 Task: Add an event with the title Second Project Quality Control Check, date '2023/11/03', time 9:15 AM to 11:15 AMand add a description: The team will assess the project's adherence to established processes and methodologies. They will evaluate whether project activities, such as requirements gathering, design, development, testing, and deployment, are following defined procedures and best practices.Select event color  Grape . Add location for the event as: Alexandria, Egypt, logged in from the account softage.8@softage.netand send the event invitation to softage.5@softage.net and softage.6@softage.net. Set a reminder for the event Weekly on Sunday
Action: Mouse moved to (76, 88)
Screenshot: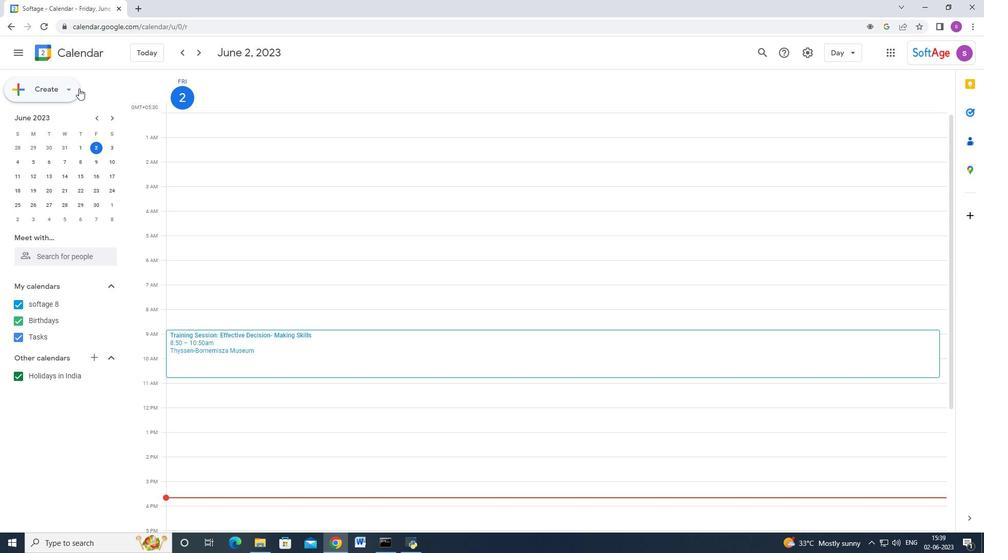 
Action: Mouse pressed left at (76, 88)
Screenshot: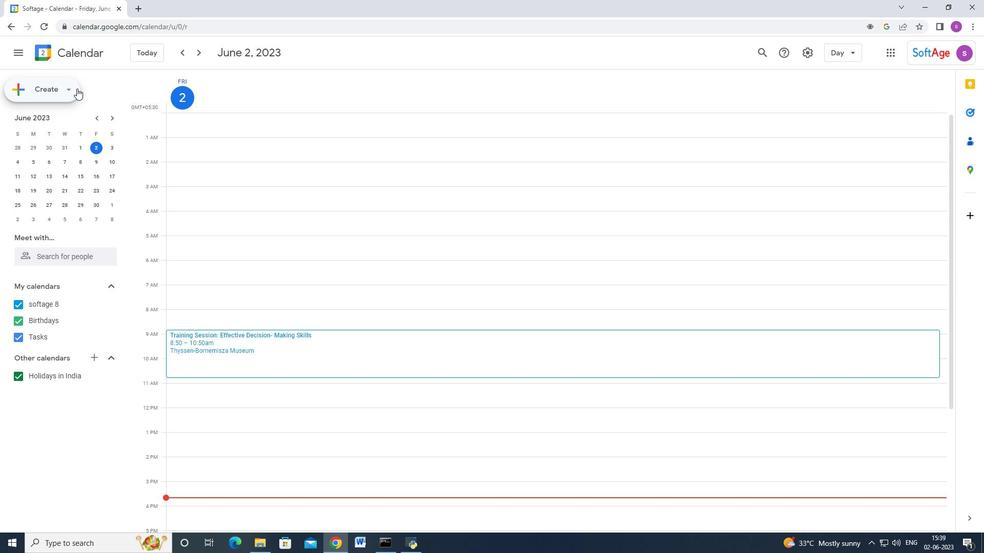 
Action: Mouse moved to (62, 123)
Screenshot: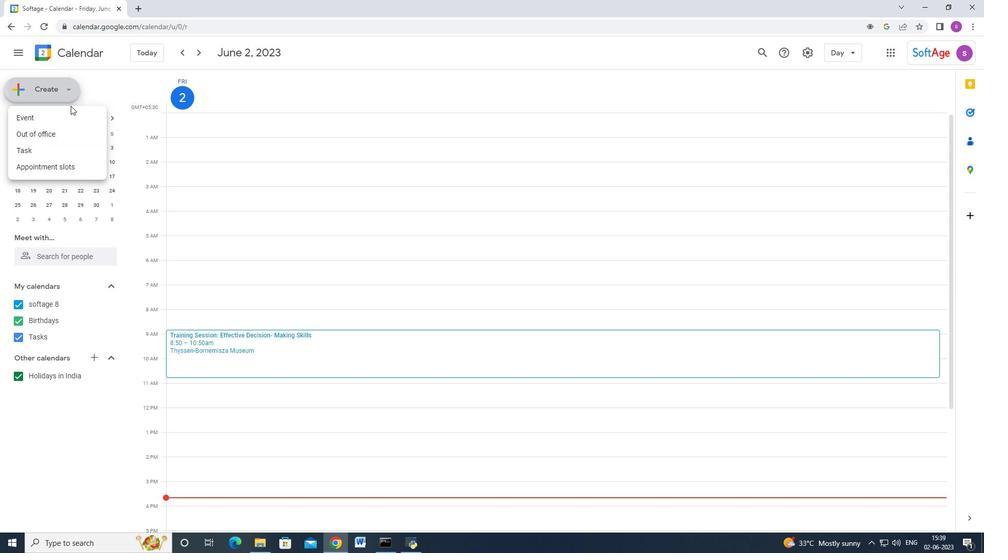 
Action: Mouse pressed left at (62, 123)
Screenshot: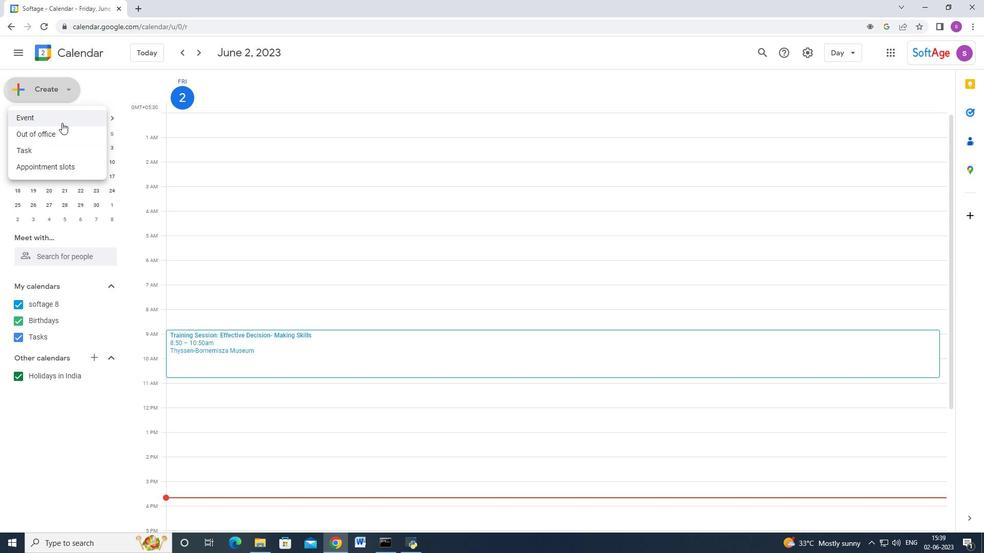 
Action: Mouse moved to (570, 490)
Screenshot: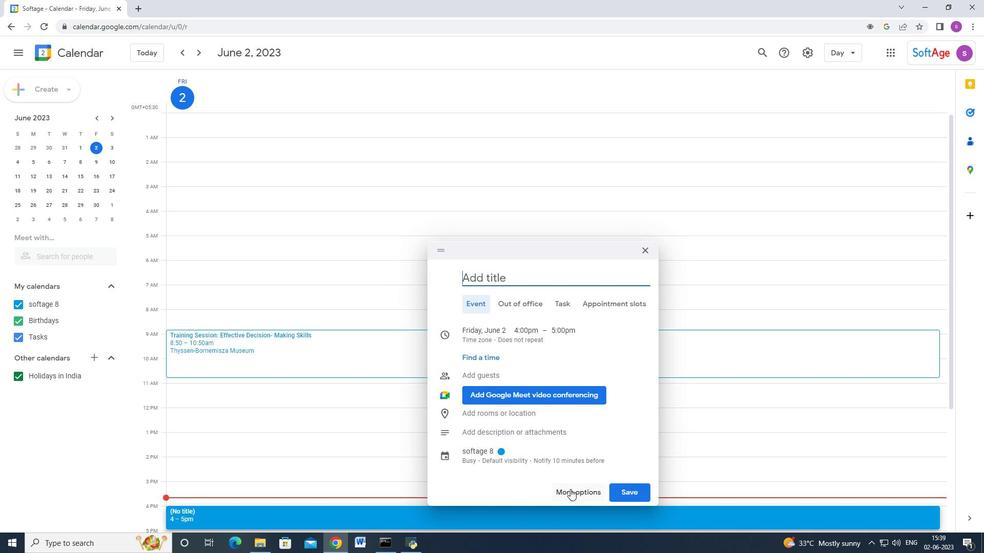 
Action: Mouse pressed left at (570, 490)
Screenshot: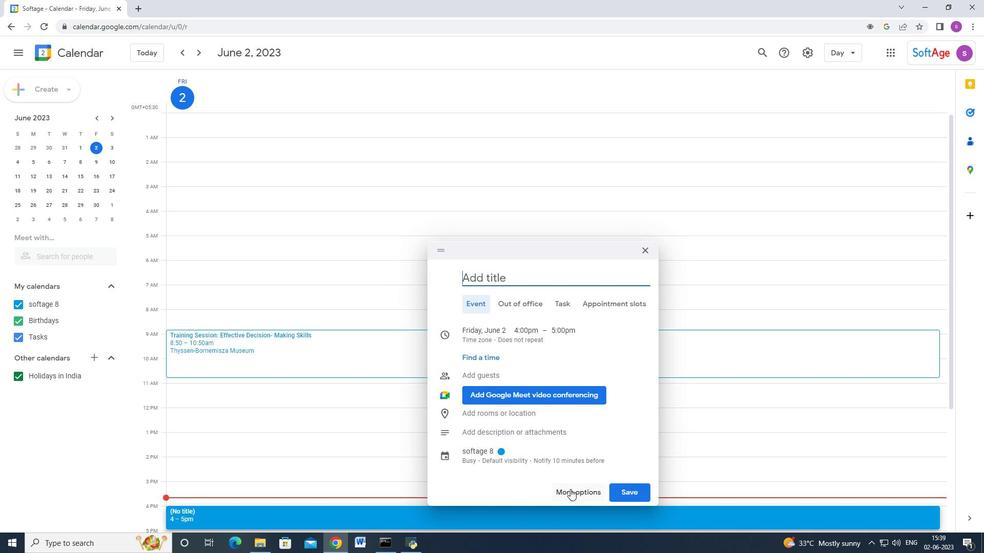 
Action: Mouse moved to (145, 50)
Screenshot: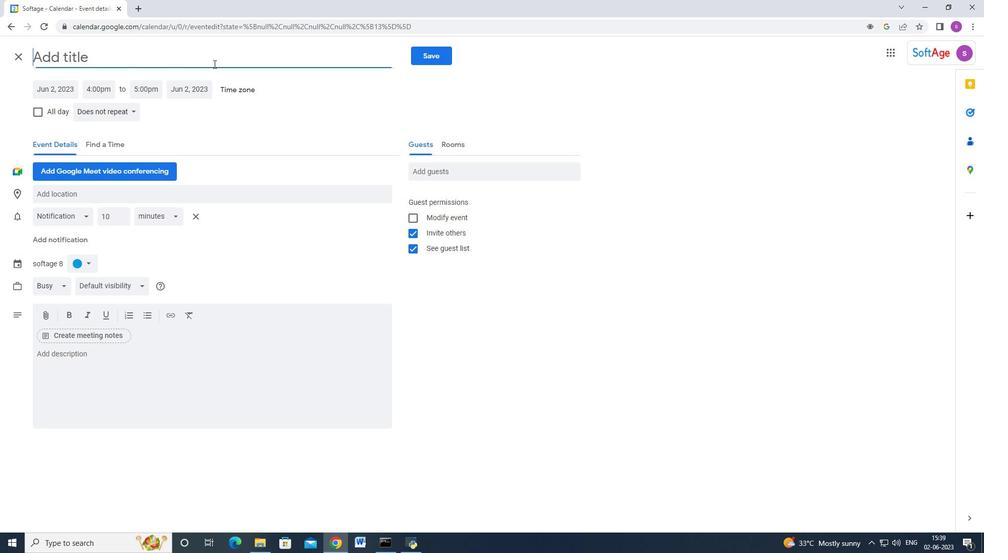 
Action: Key pressed <Key.shift_r><Key.shift_r><Key.shift_r><Key.shift_r><Key.shift_r><Key.shift_r><Key.shift_r><Key.shift_r><Key.shift_r><Key.shift_r><Key.shift_r>Second<Key.space><Key.shift>Project<Key.space><Key.shift>Quality<Key.space><Key.shift>Control<Key.space><Key.shift>Check
Screenshot: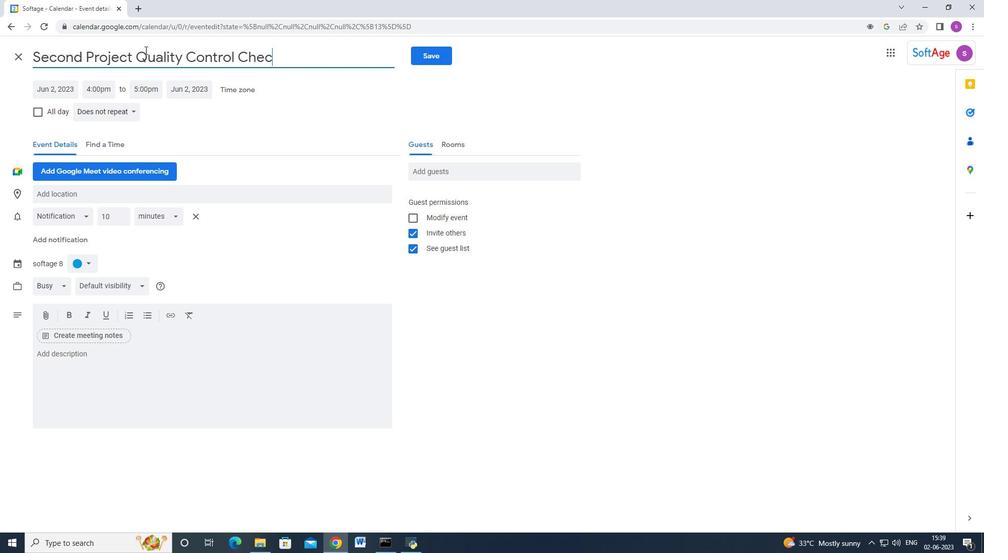 
Action: Mouse moved to (72, 85)
Screenshot: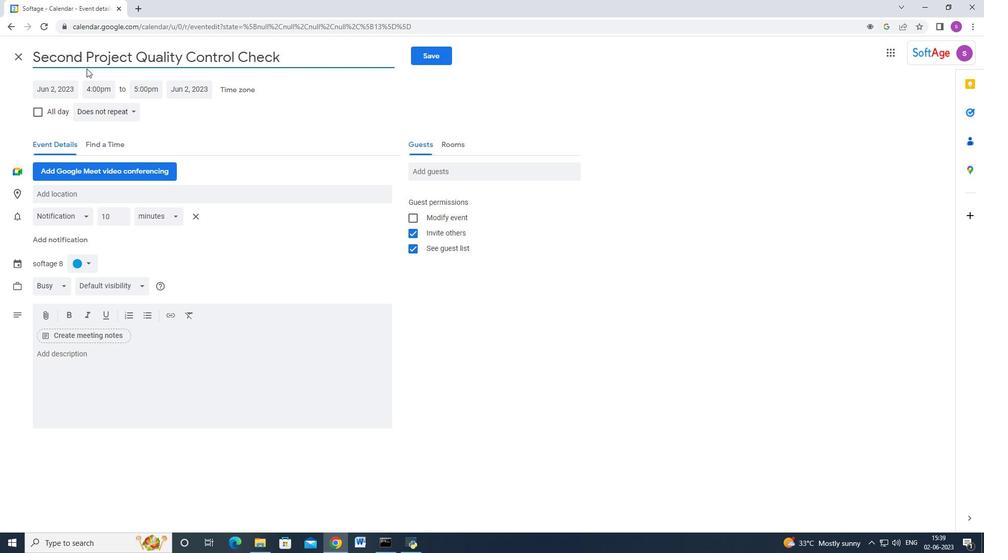 
Action: Mouse pressed left at (72, 85)
Screenshot: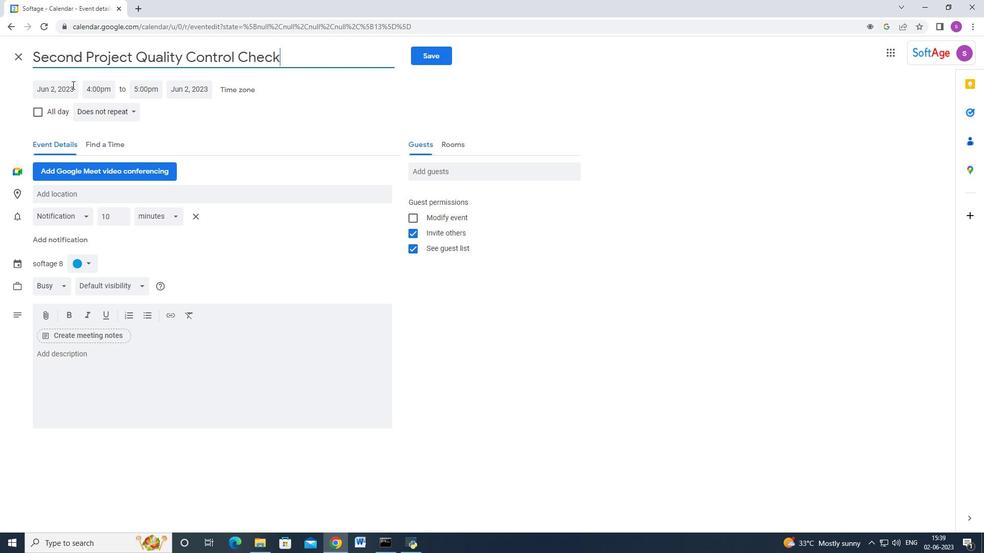 
Action: Mouse moved to (166, 113)
Screenshot: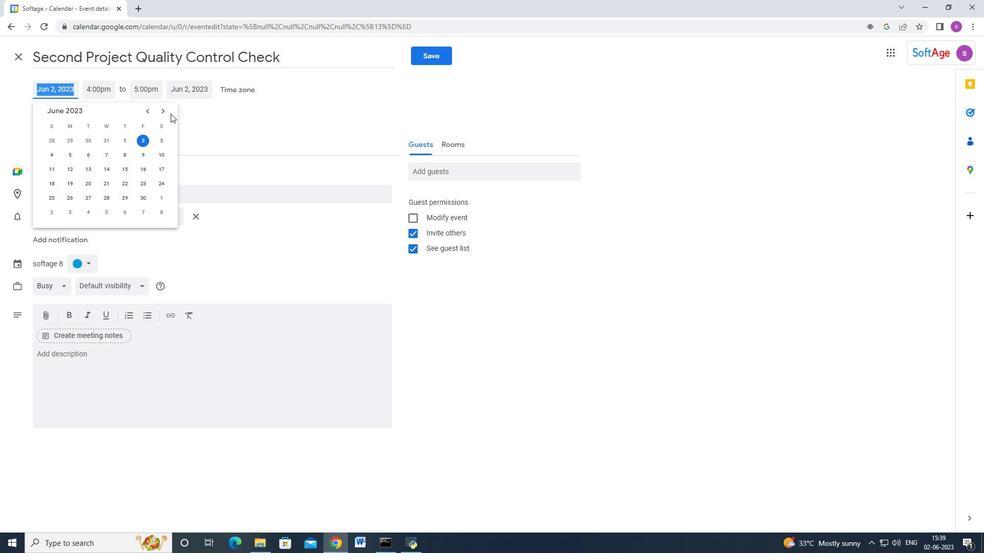 
Action: Mouse pressed left at (166, 113)
Screenshot: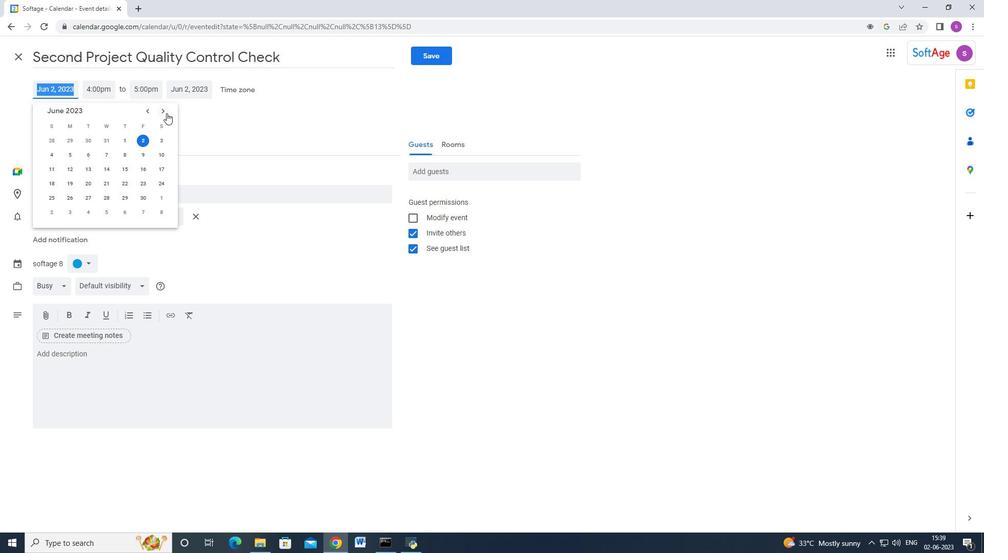 
Action: Mouse pressed left at (166, 113)
Screenshot: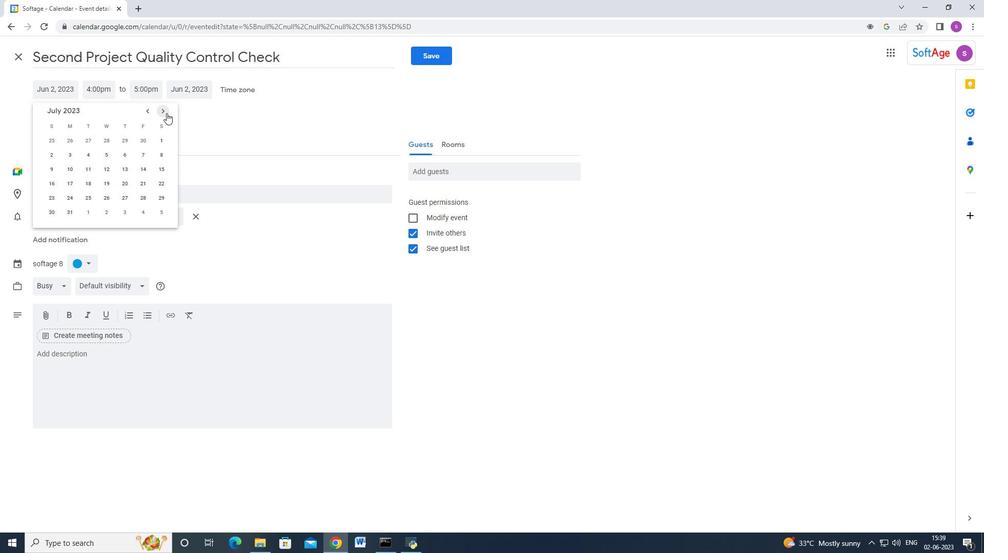 
Action: Mouse pressed left at (166, 113)
Screenshot: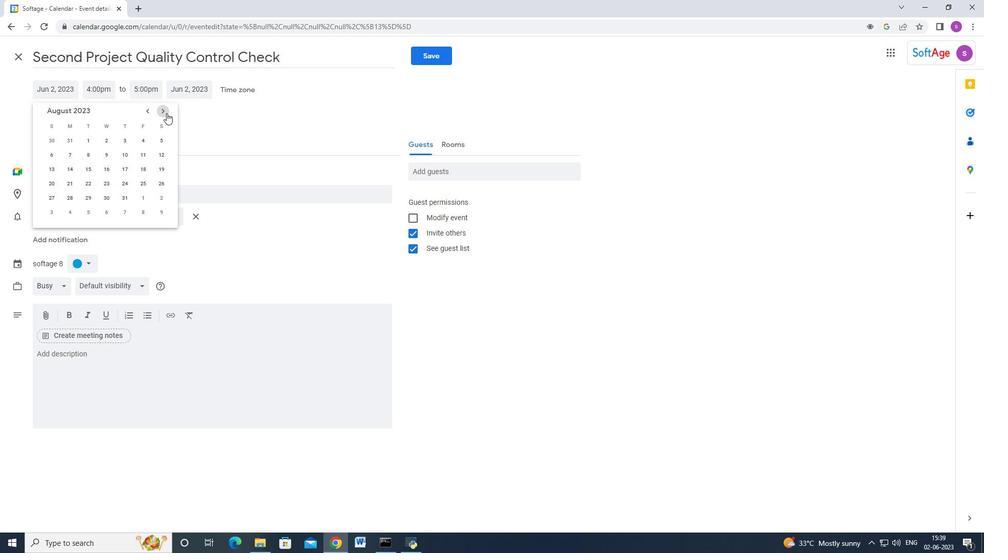 
Action: Mouse pressed left at (166, 113)
Screenshot: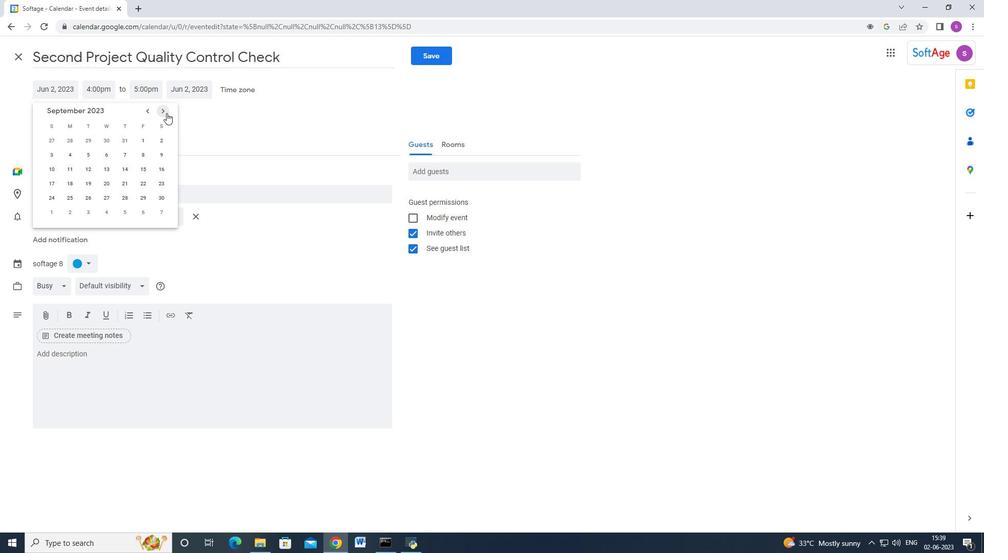 
Action: Mouse pressed left at (166, 113)
Screenshot: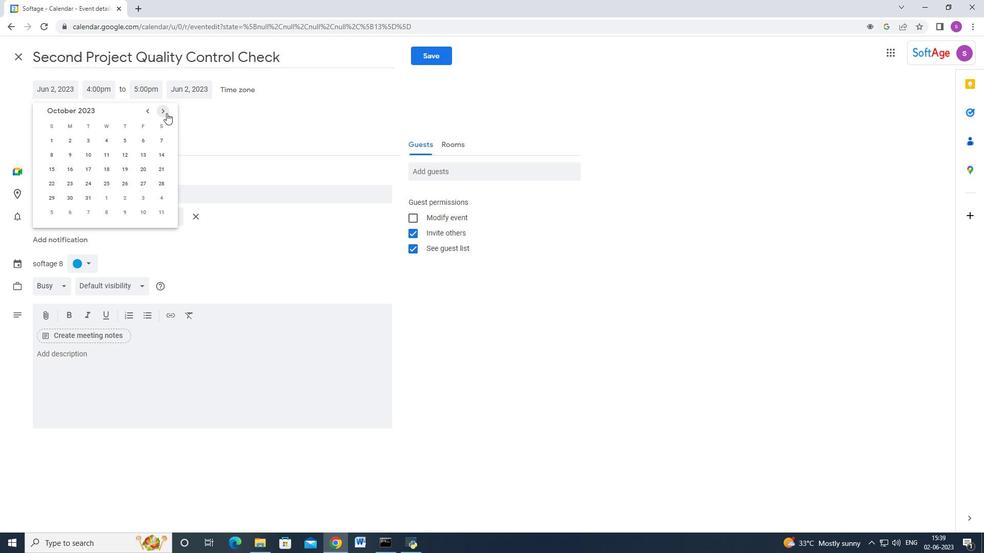 
Action: Mouse pressed left at (166, 113)
Screenshot: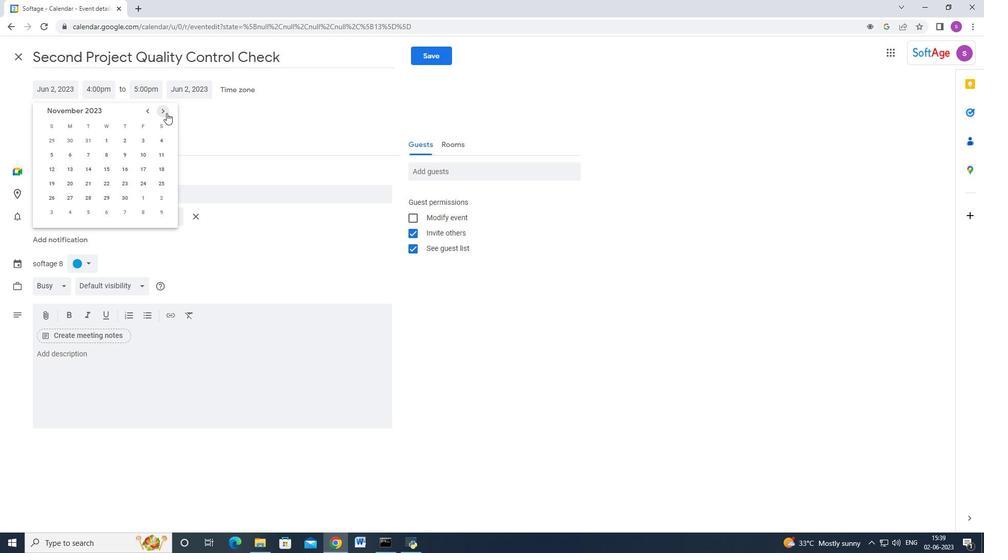 
Action: Mouse moved to (150, 111)
Screenshot: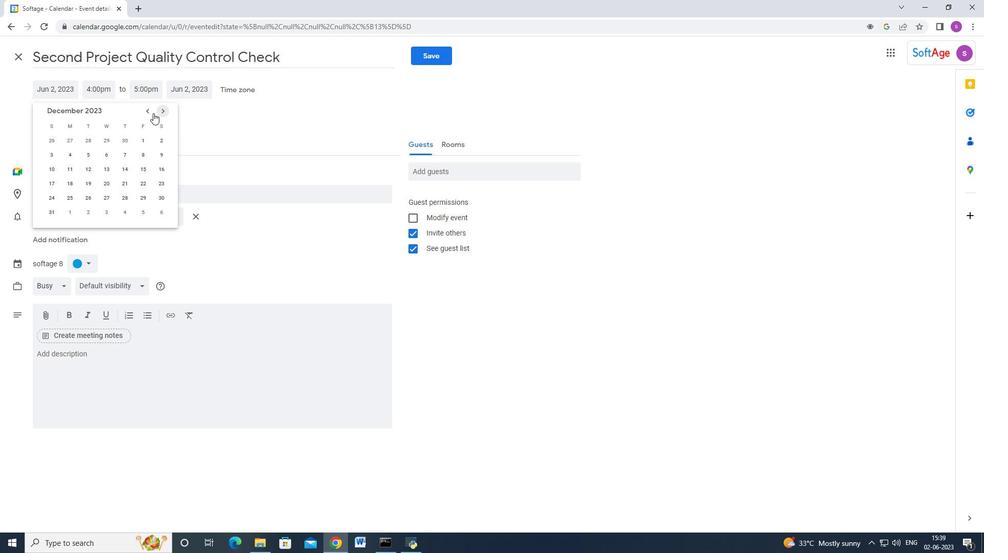 
Action: Mouse pressed left at (150, 111)
Screenshot: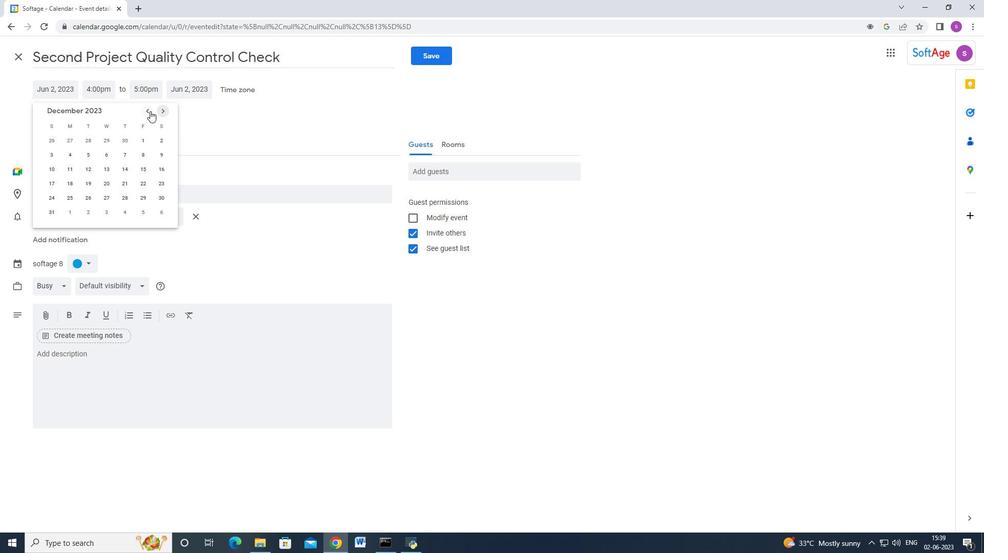
Action: Mouse moved to (141, 139)
Screenshot: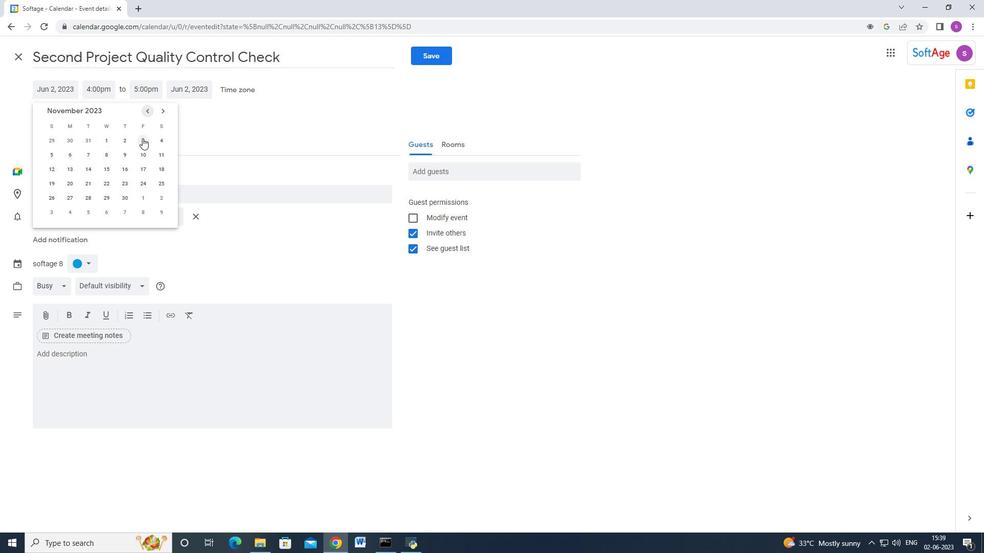 
Action: Mouse pressed left at (141, 139)
Screenshot: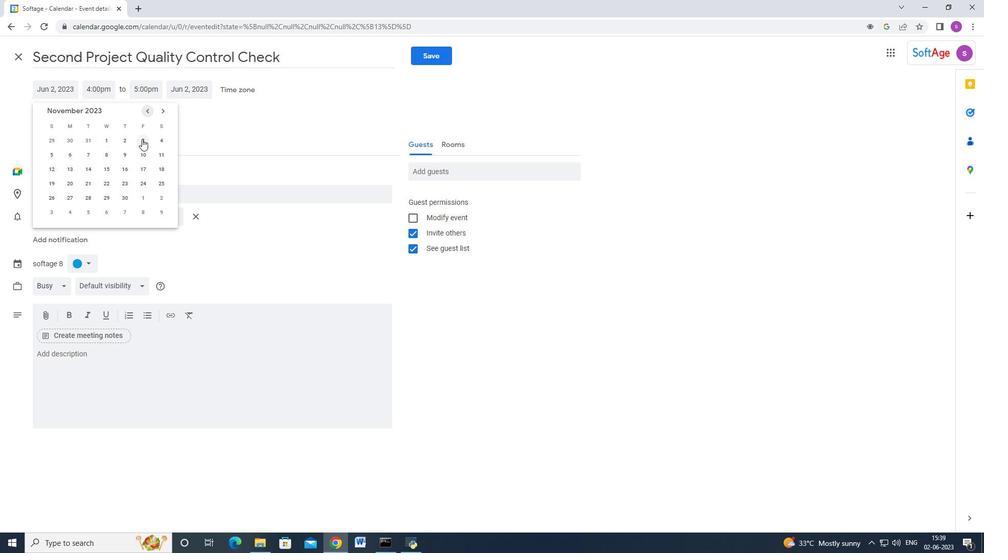 
Action: Mouse moved to (104, 88)
Screenshot: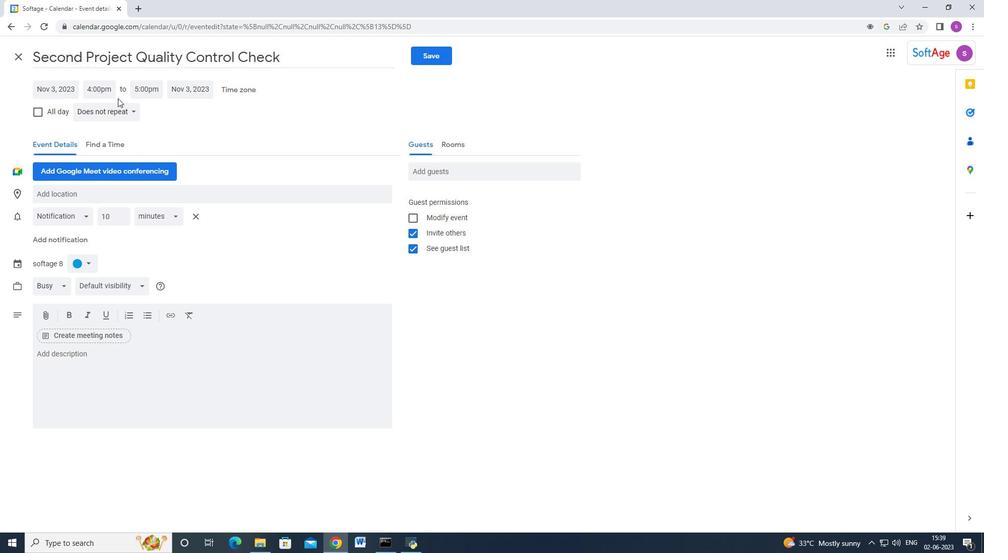 
Action: Mouse pressed left at (104, 88)
Screenshot: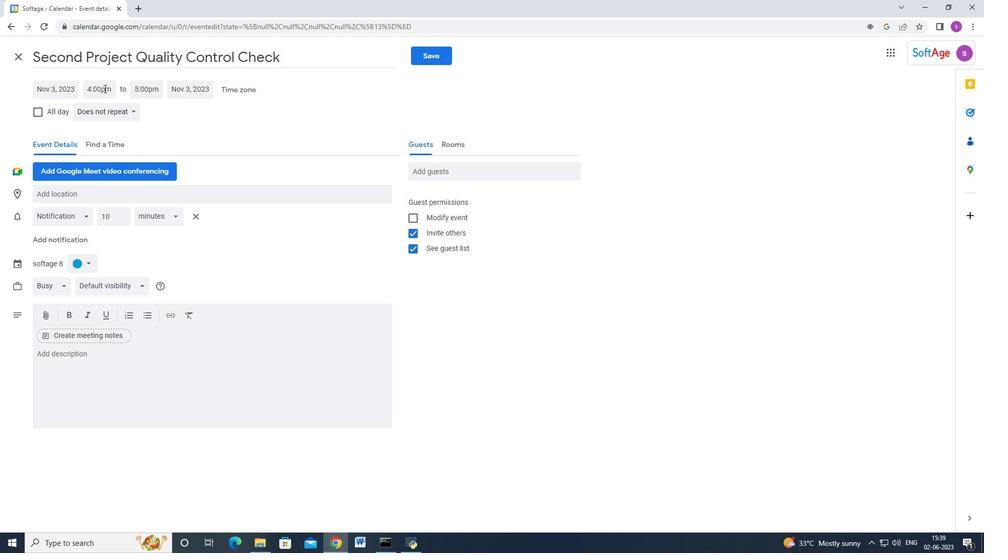 
Action: Key pressed 9<Key.shift>:15am<Key.tab><Key.tab>
Screenshot: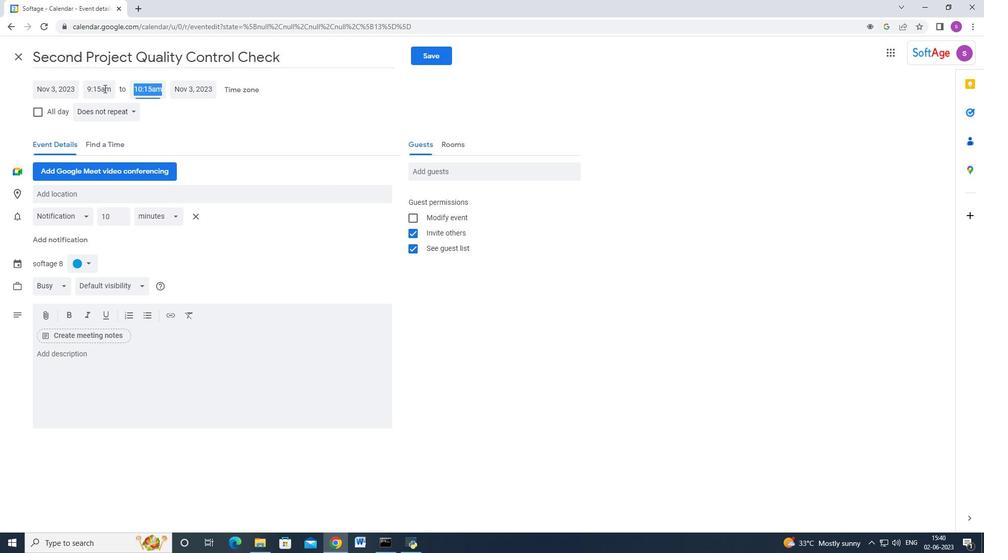 
Action: Mouse moved to (147, 91)
Screenshot: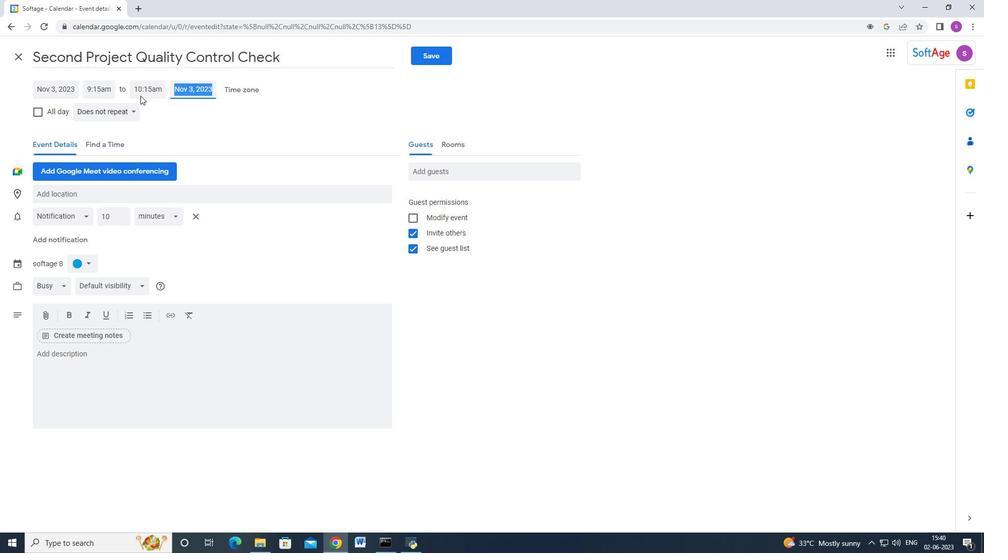 
Action: Mouse pressed left at (147, 91)
Screenshot: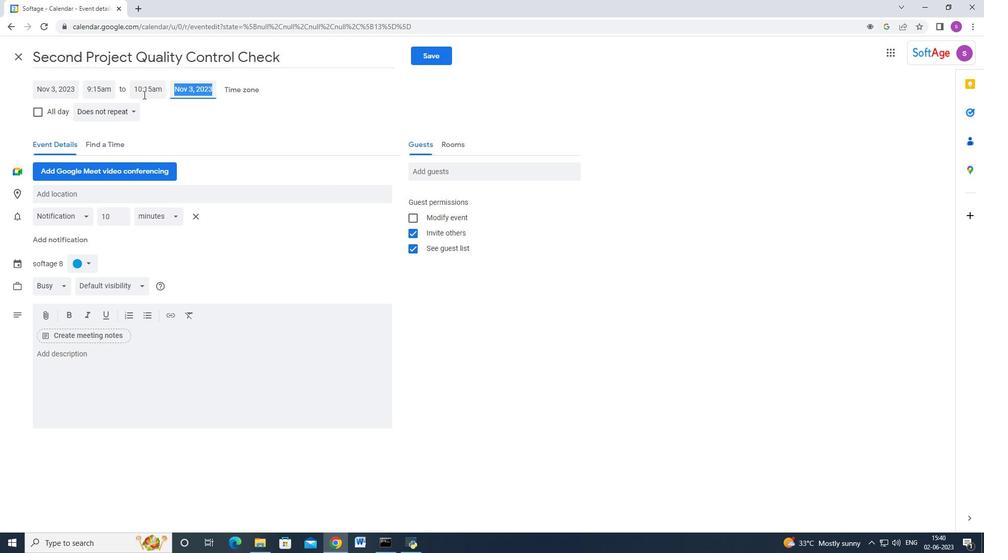 
Action: Mouse pressed left at (147, 91)
Screenshot: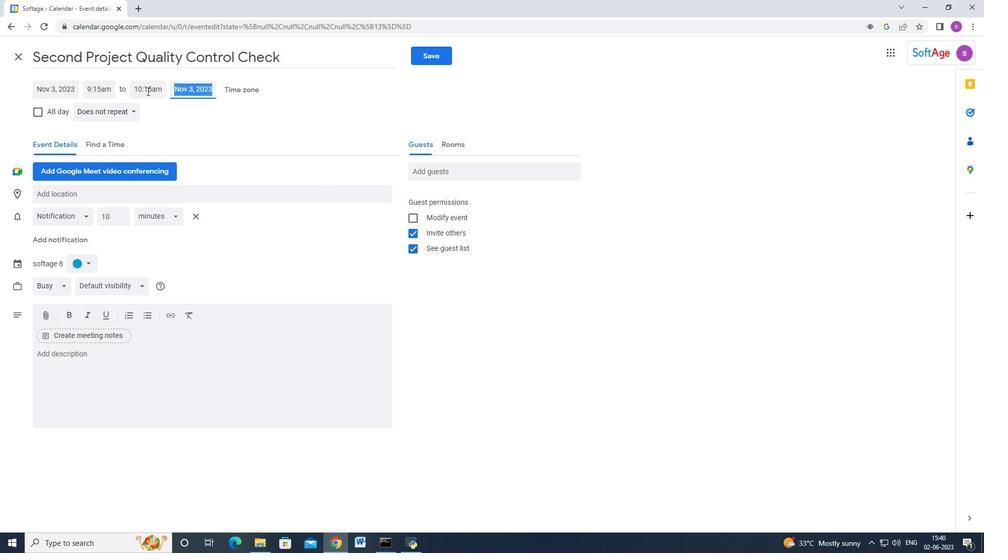 
Action: Key pressed <Key.backspace>11;<Key.backspace><Key.shift>:15am<Key.enter>
Screenshot: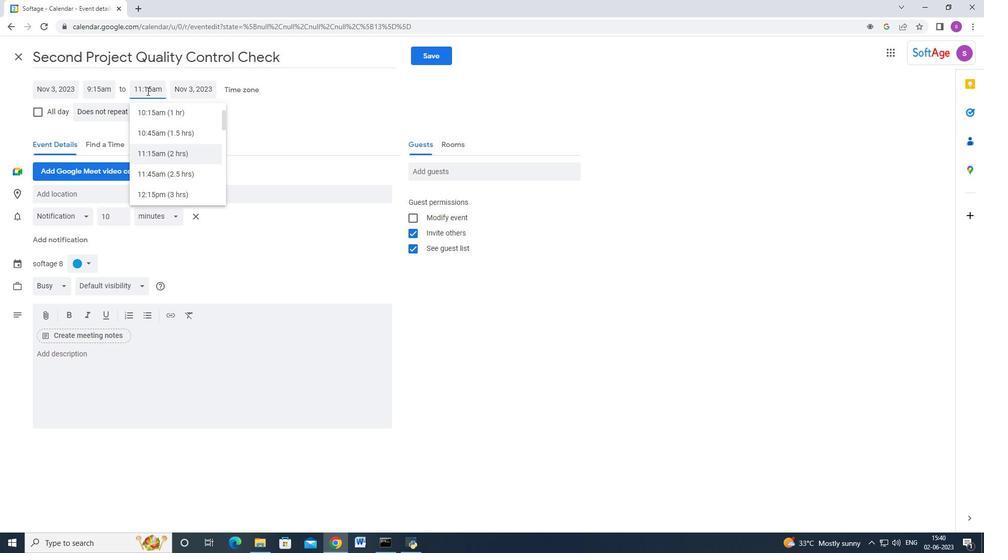 
Action: Mouse moved to (105, 369)
Screenshot: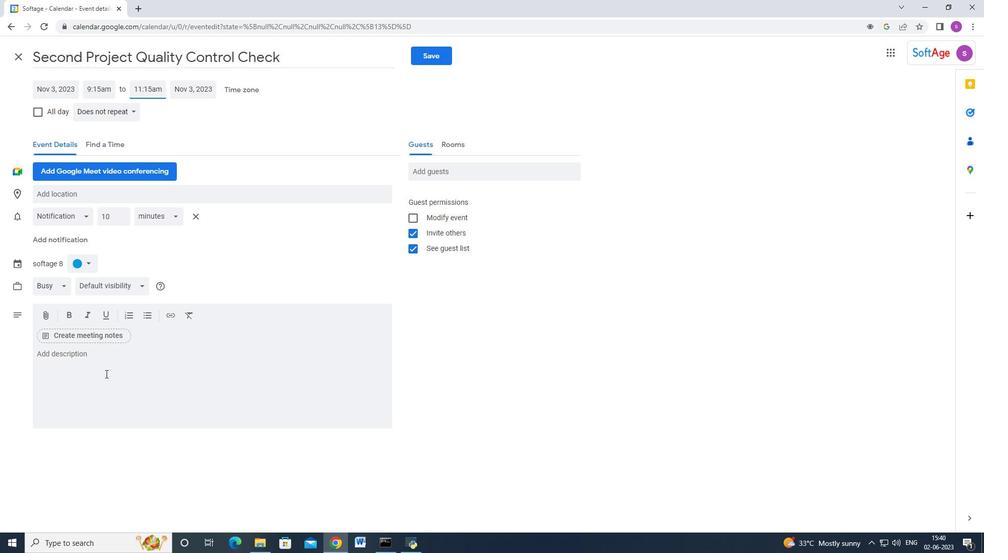 
Action: Mouse pressed left at (105, 369)
Screenshot: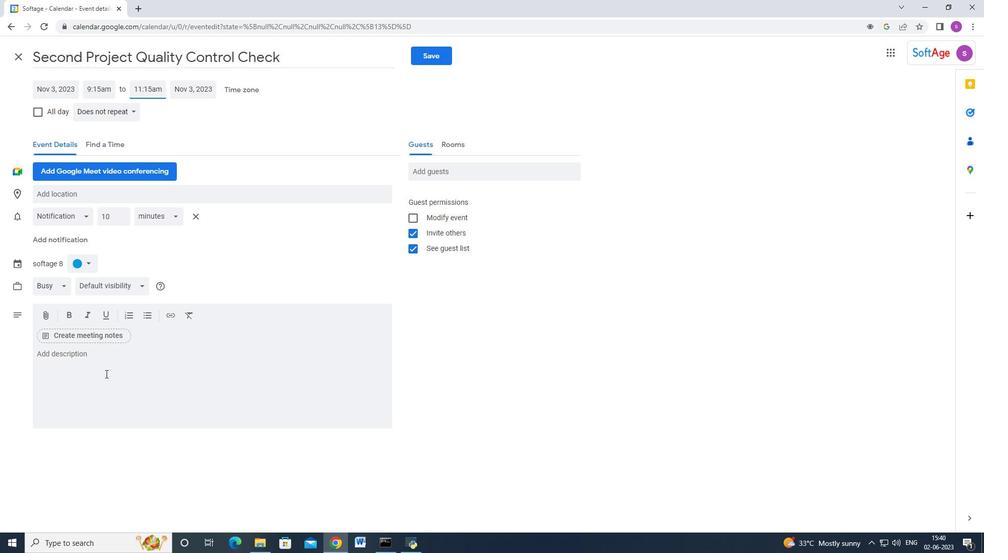 
Action: Key pressed <Key.shift>The<Key.space>team<Key.space>will<Key.space>assess<Key.space>a<Key.backspace>the<Key.space>project's<Key.space>adherence<Key.space>to<Key.space>established<Key.space>processes<Key.space>and<Key.space>methodologies.<Key.space><Key.shift>They<Key.space>will<Key.space>evaluate<Key.space>wheter<Key.backspace><Key.backspace>her<Key.space>project<Key.space>activities,<Key.space>such<Key.space>as<Key.space>requirements<Key.space>gathering,<Key.space>design,<Key.space>development,<Key.space>testing,<Key.space>and<Key.space>deployment<Key.space><Key.space><Key.backspace>,<Key.space>are<Key.space>following<Key.space>defined<Key.space>procedures<Key.space>and<Key.space>best<Key.space>practices
Screenshot: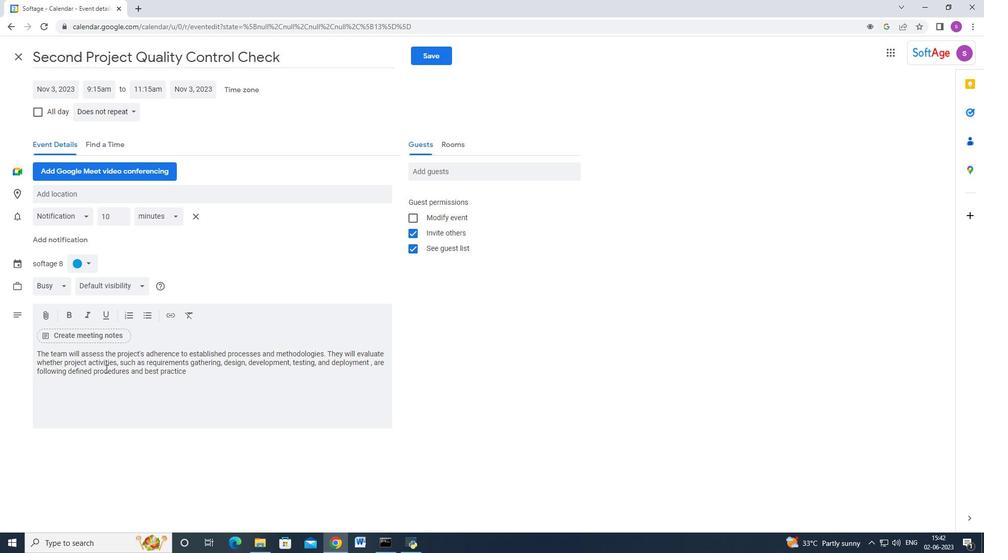 
Action: Mouse moved to (83, 261)
Screenshot: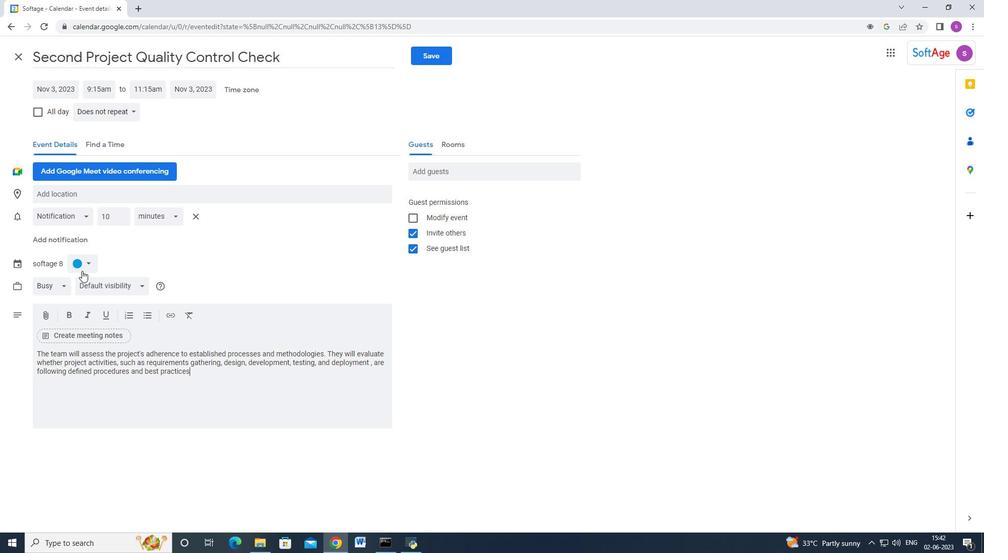 
Action: Mouse pressed left at (83, 261)
Screenshot: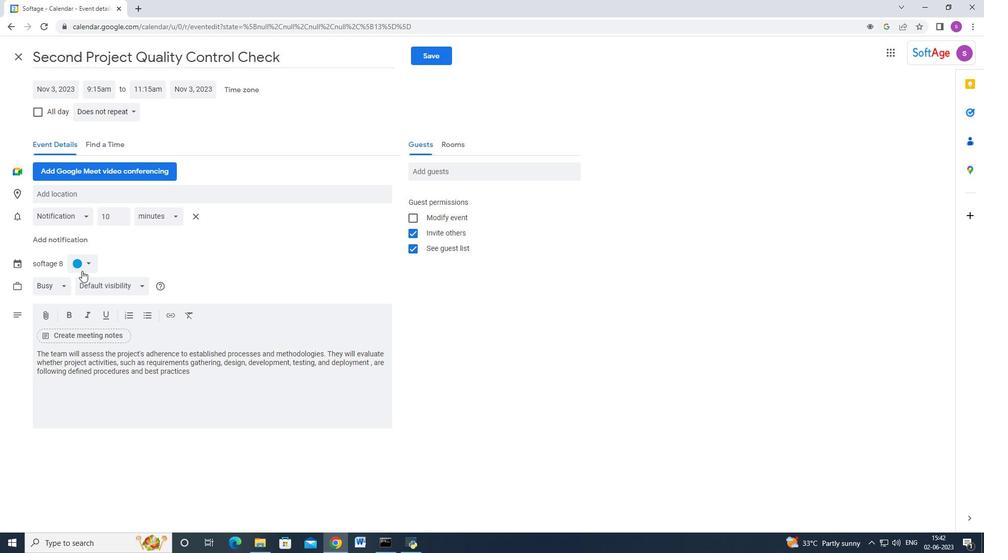 
Action: Mouse moved to (91, 312)
Screenshot: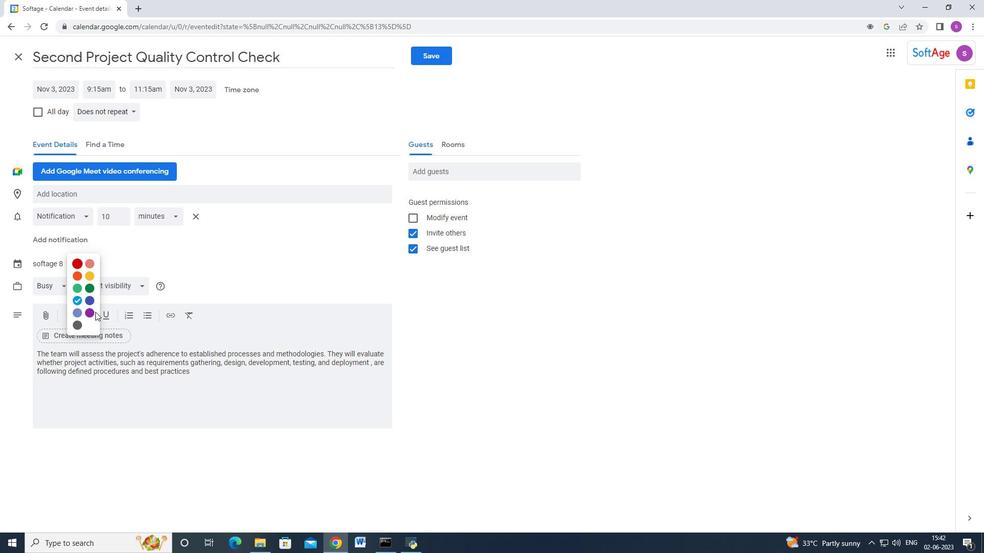 
Action: Mouse pressed left at (91, 312)
Screenshot: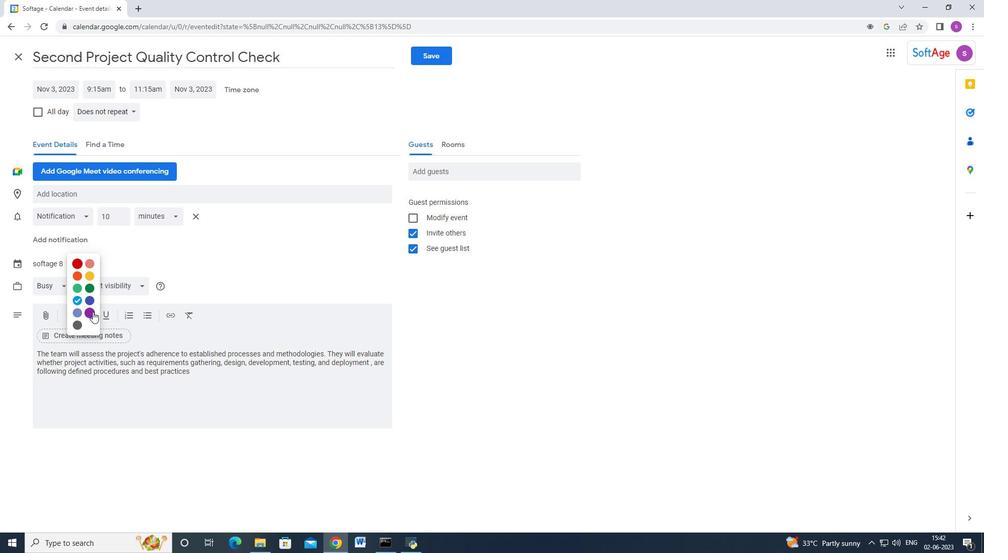 
Action: Mouse moved to (76, 197)
Screenshot: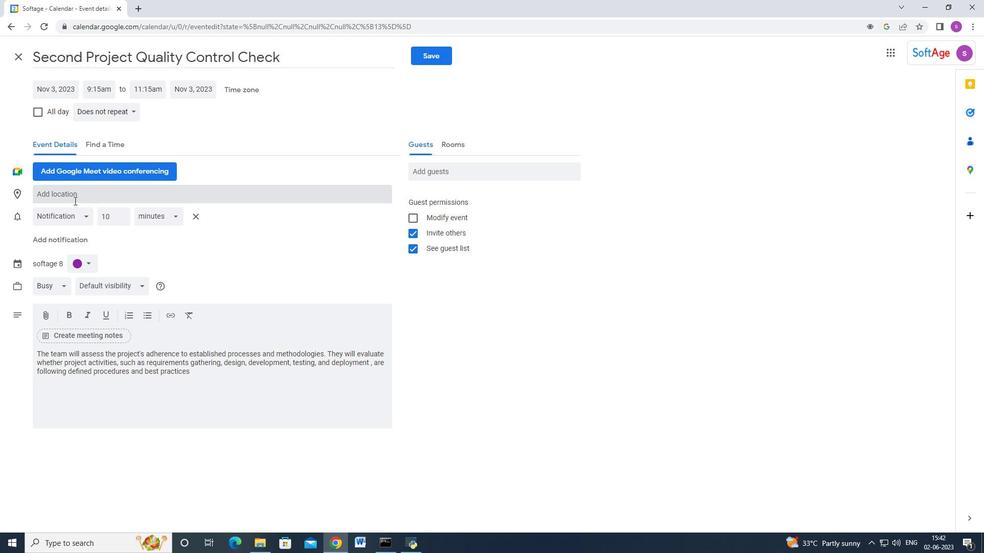 
Action: Mouse pressed left at (76, 197)
Screenshot: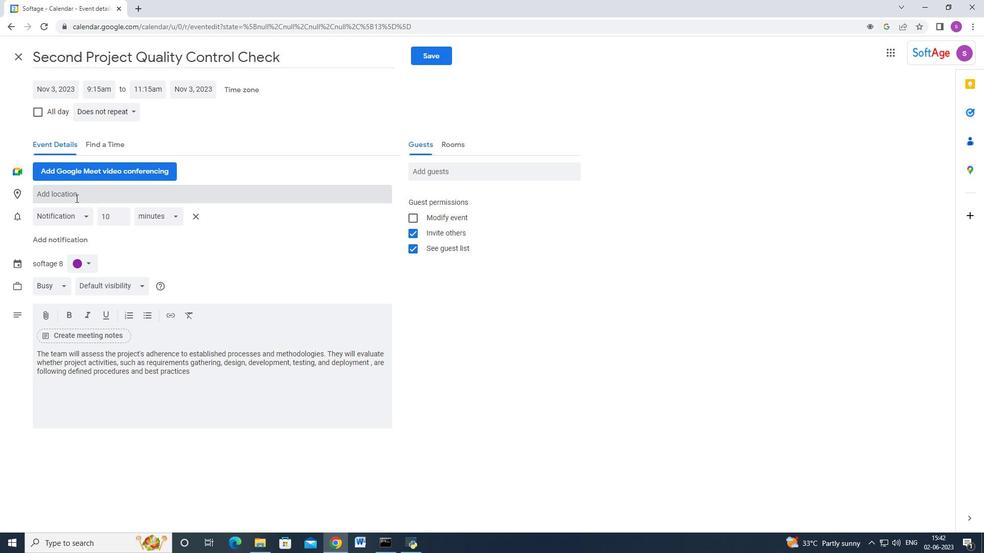 
Action: Mouse moved to (76, 197)
Screenshot: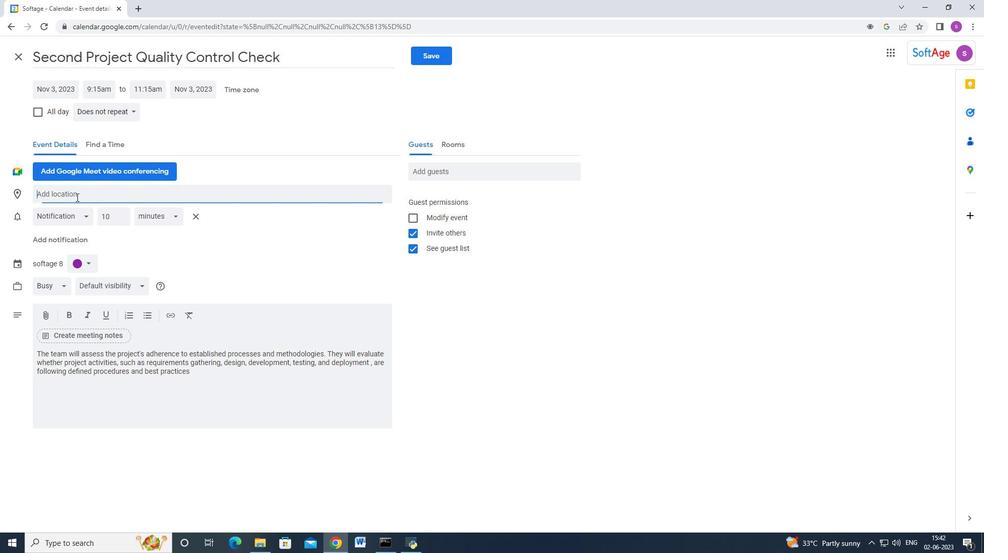 
Action: Key pressed <Key.shift_r>Alexandria,<Key.space><Key.shift_r>Egypt
Screenshot: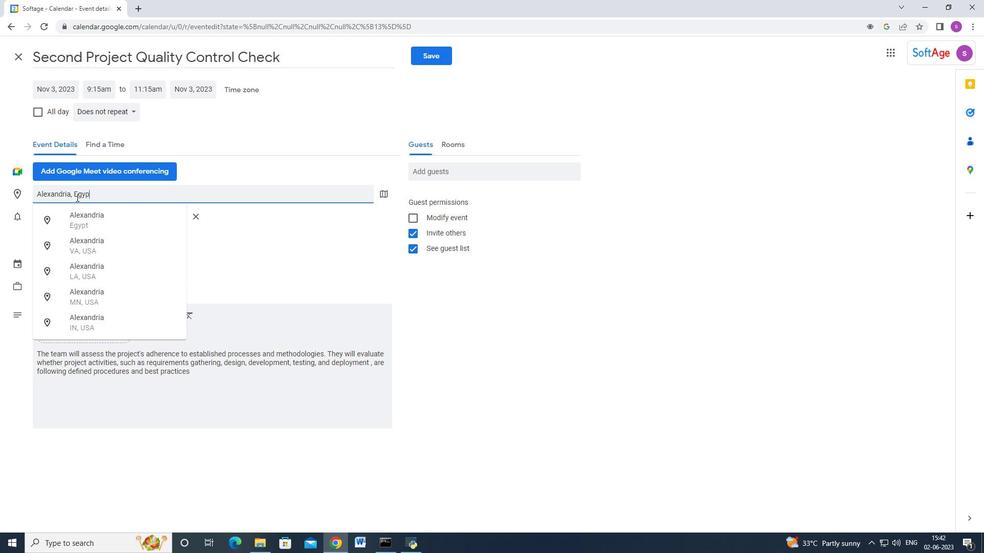 
Action: Mouse moved to (82, 210)
Screenshot: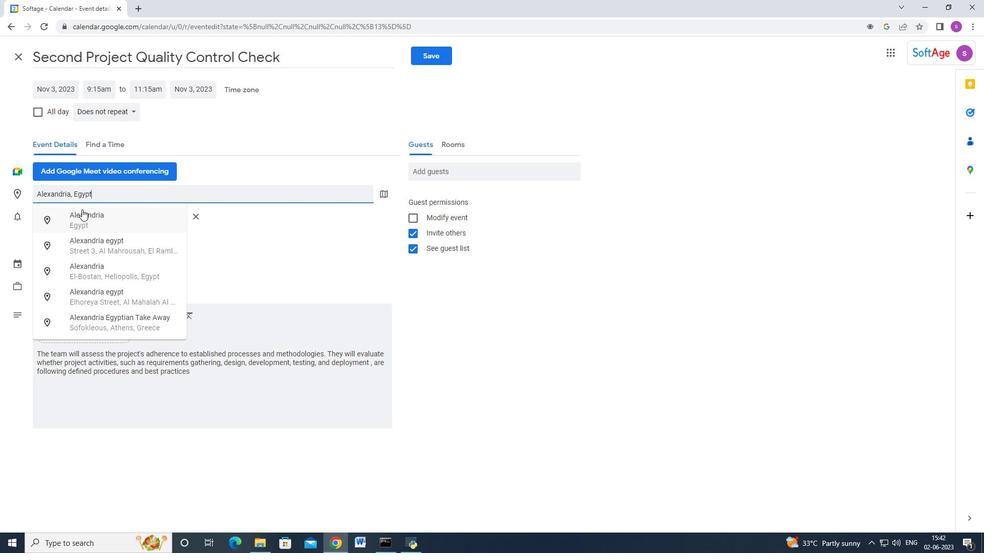 
Action: Mouse pressed left at (82, 210)
Screenshot: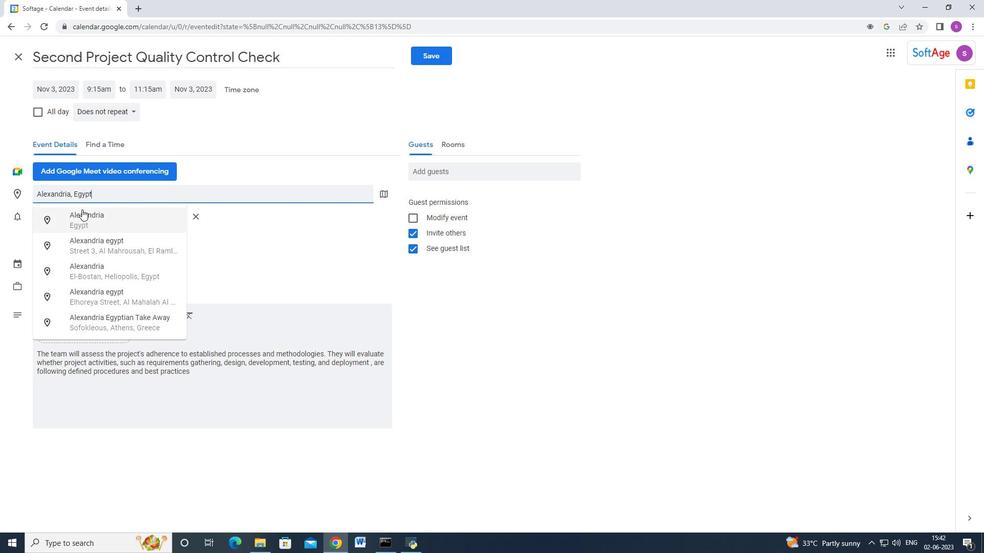 
Action: Mouse moved to (458, 169)
Screenshot: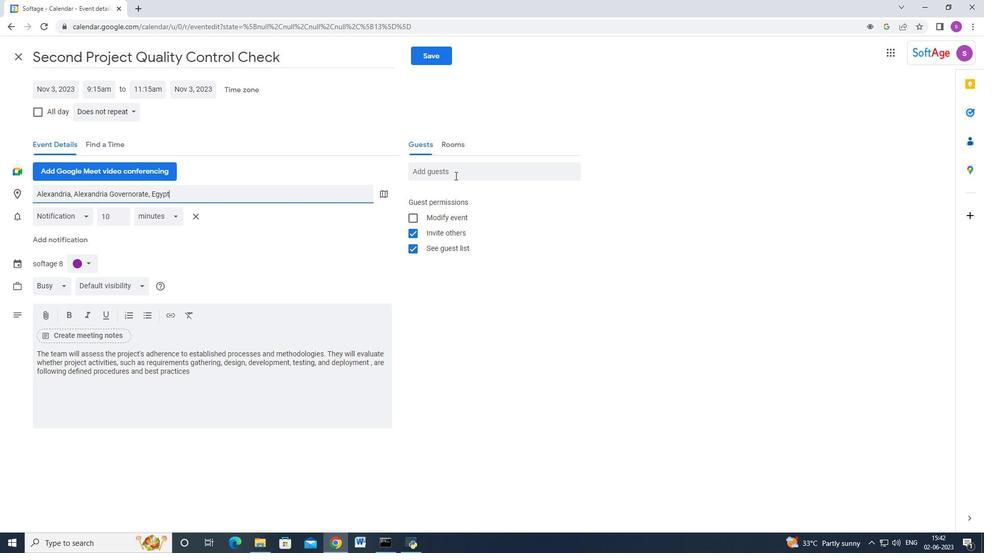 
Action: Mouse pressed left at (458, 169)
Screenshot: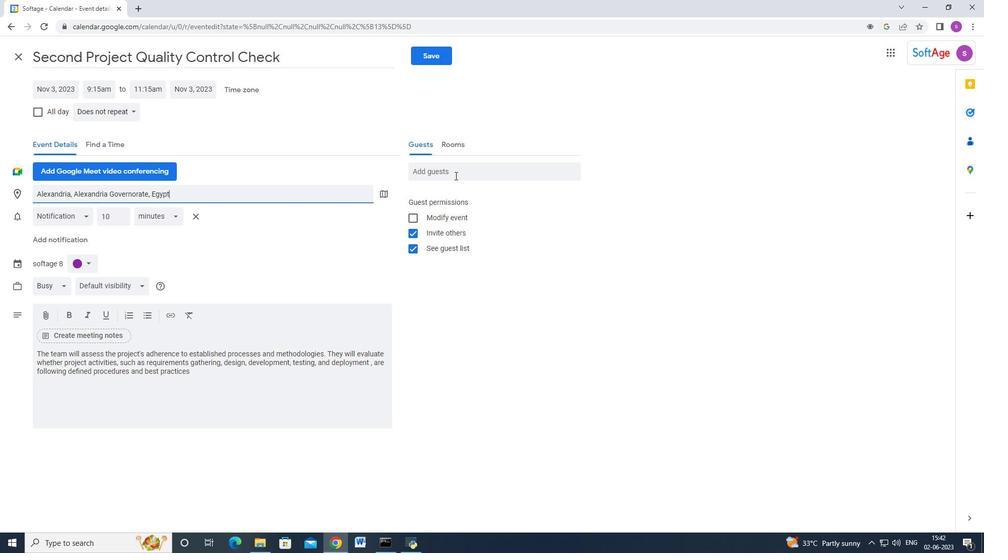 
Action: Key pressed softage.5<Key.shift_r>@softage.net<Key.enter>softage.6<Key.shift_r>@softage.net<Key.enter>
Screenshot: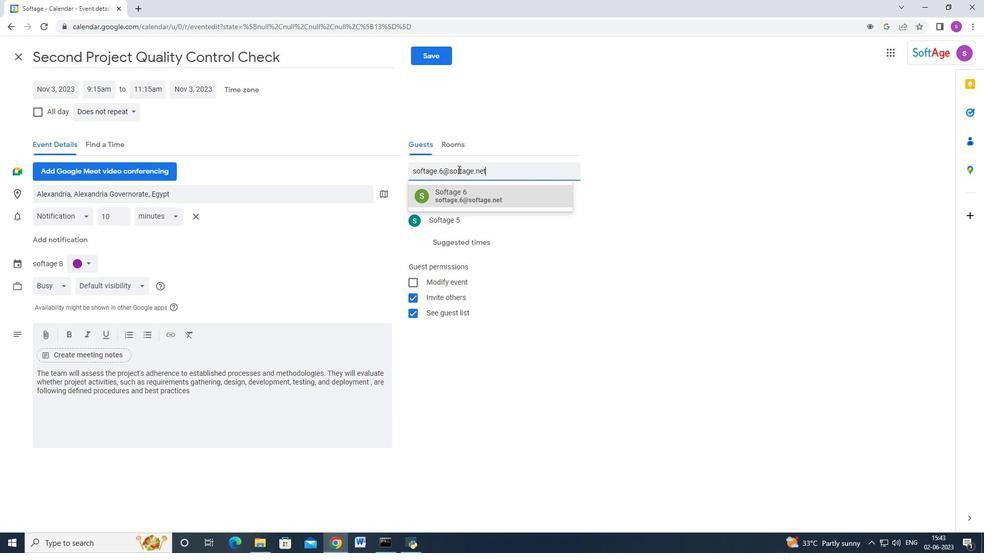 
Action: Mouse moved to (108, 99)
Screenshot: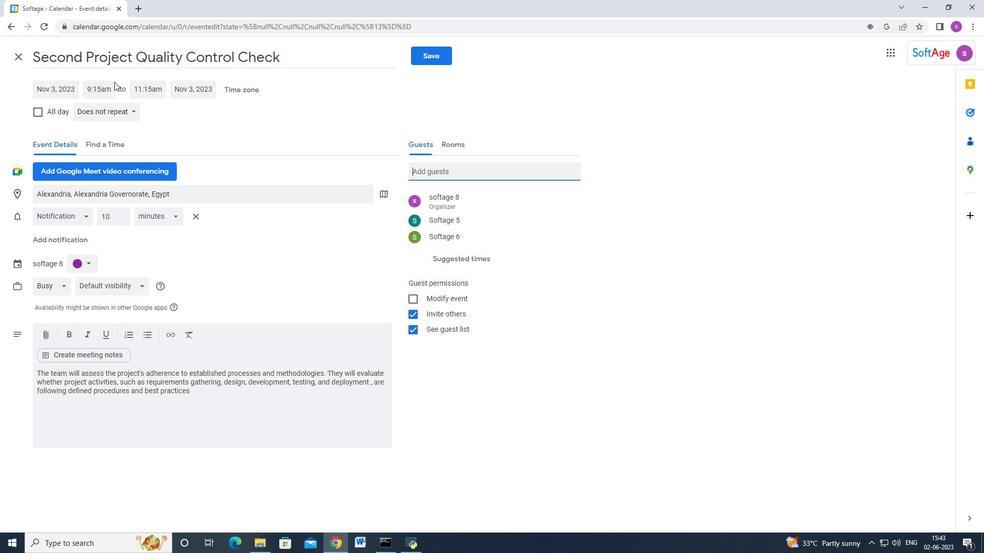 
Action: Mouse pressed left at (108, 99)
Screenshot: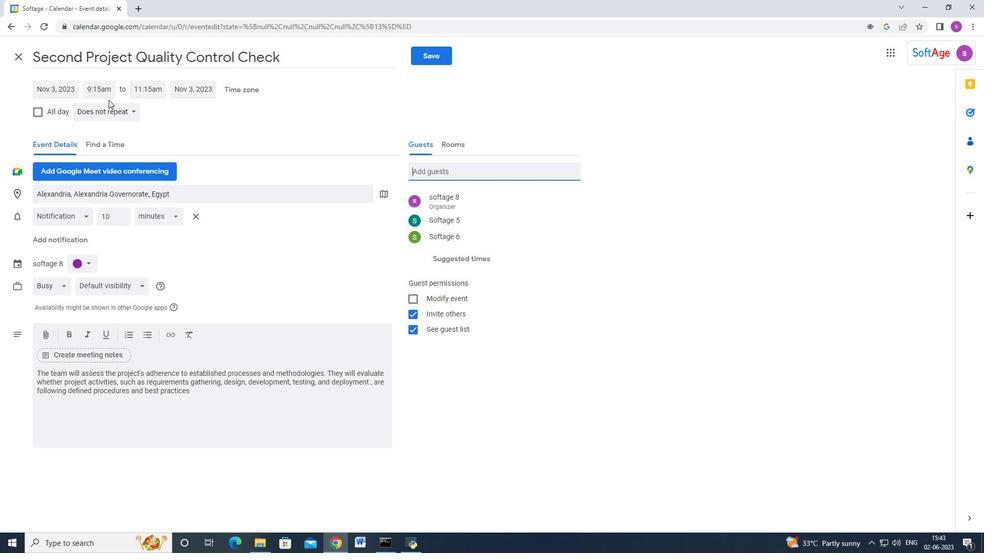 
Action: Mouse moved to (106, 105)
Screenshot: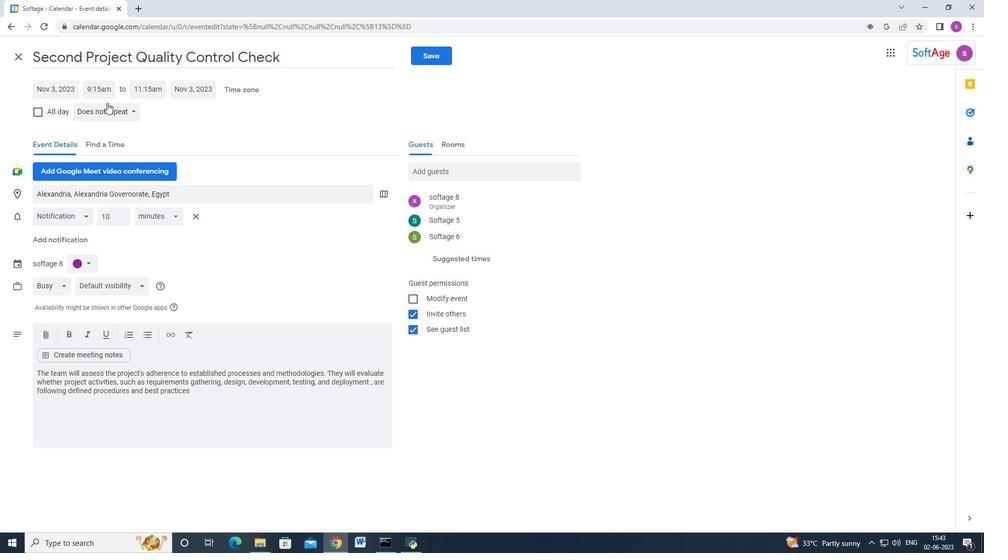 
Action: Mouse pressed left at (106, 105)
Screenshot: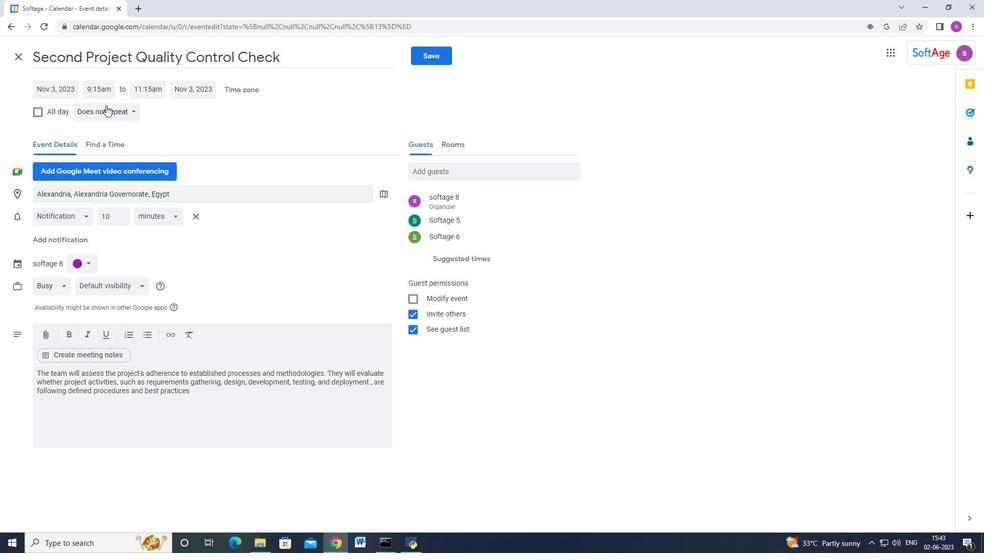 
Action: Mouse moved to (109, 214)
Screenshot: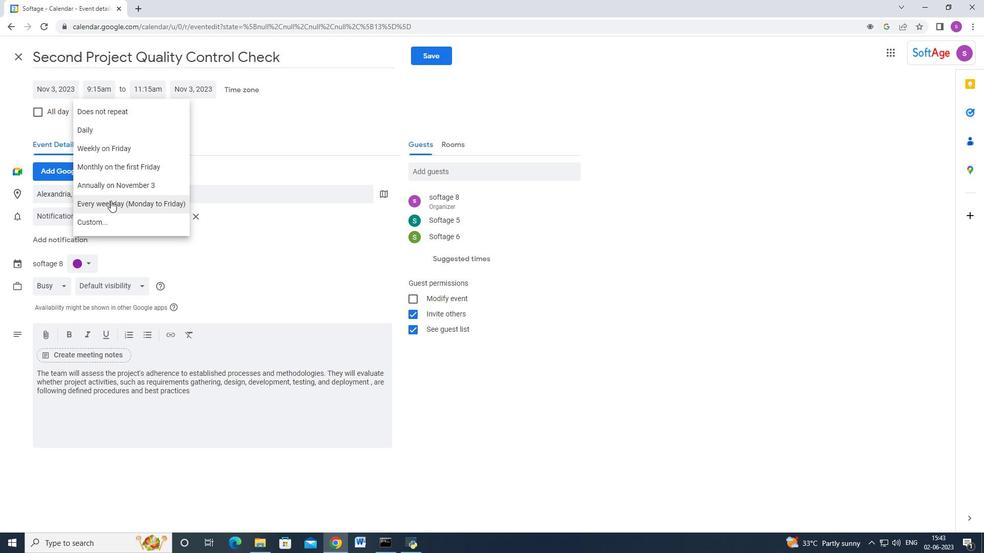 
Action: Mouse pressed left at (109, 214)
Screenshot: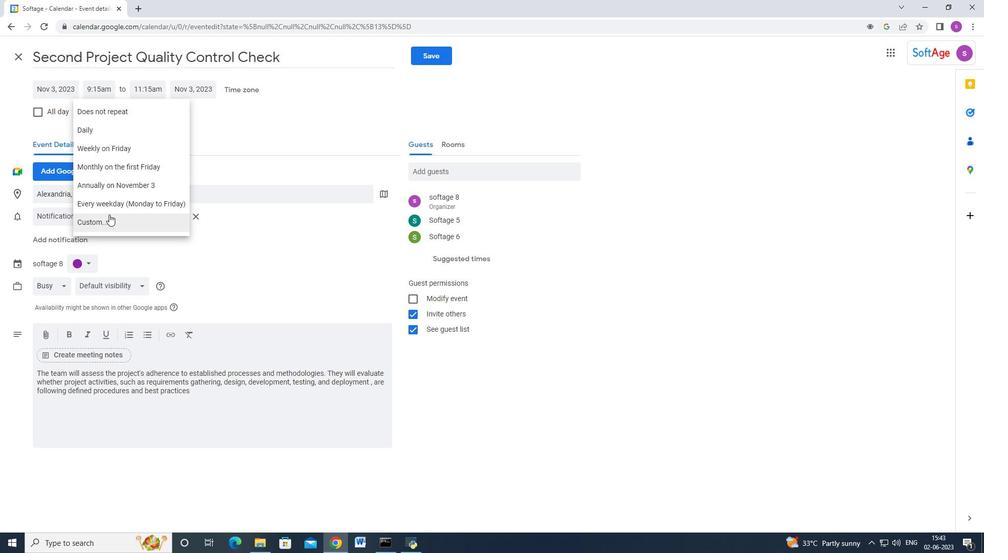 
Action: Mouse moved to (496, 269)
Screenshot: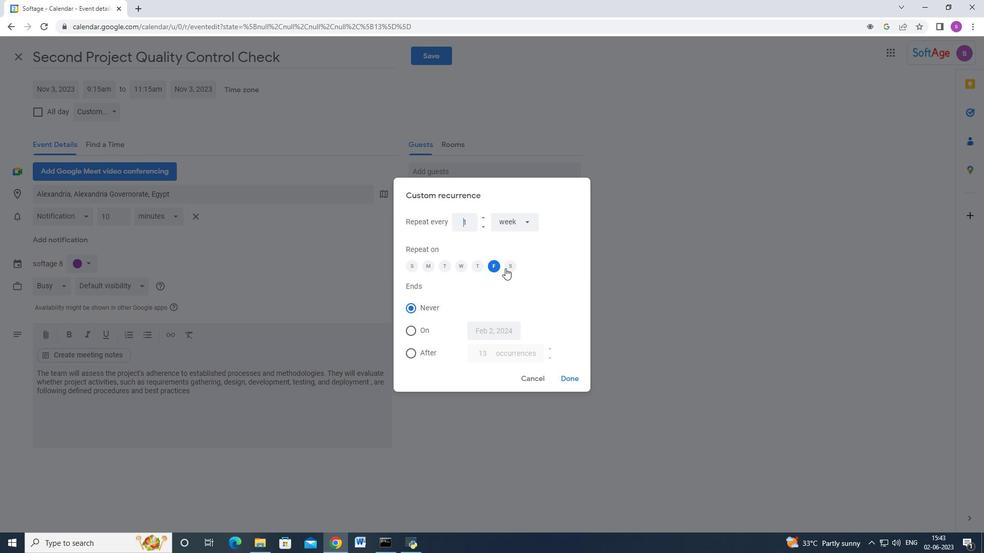 
Action: Mouse pressed left at (496, 269)
Screenshot: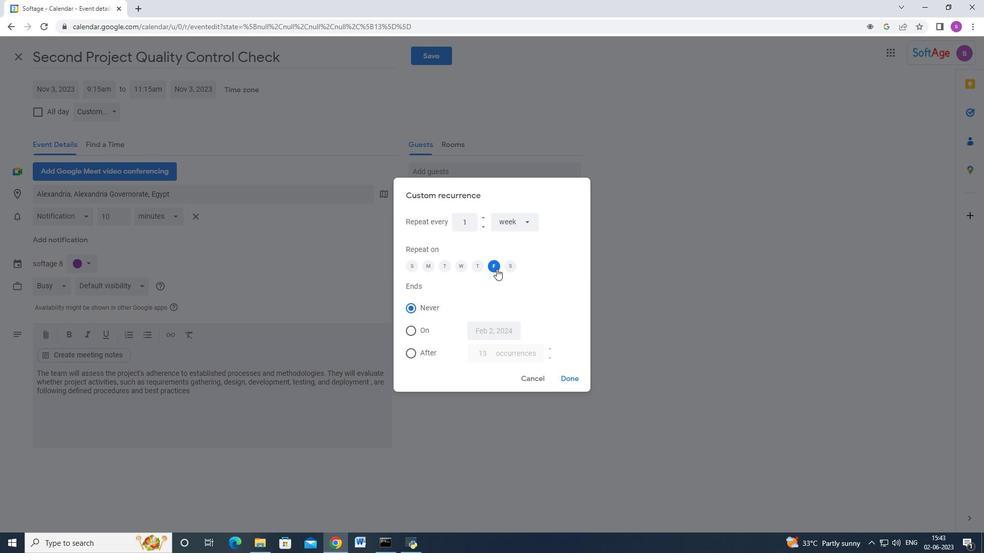 
Action: Mouse moved to (507, 269)
Screenshot: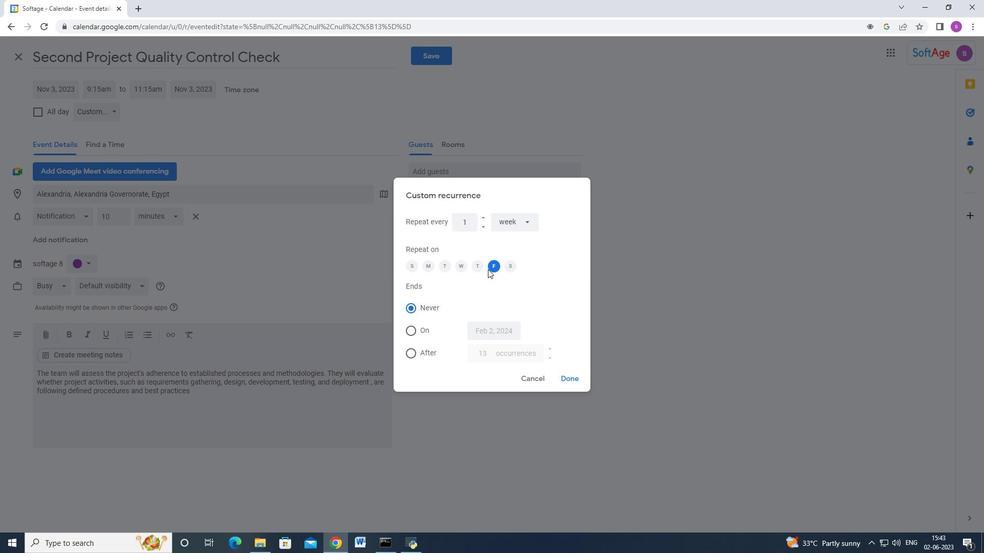 
Action: Mouse pressed left at (507, 269)
Screenshot: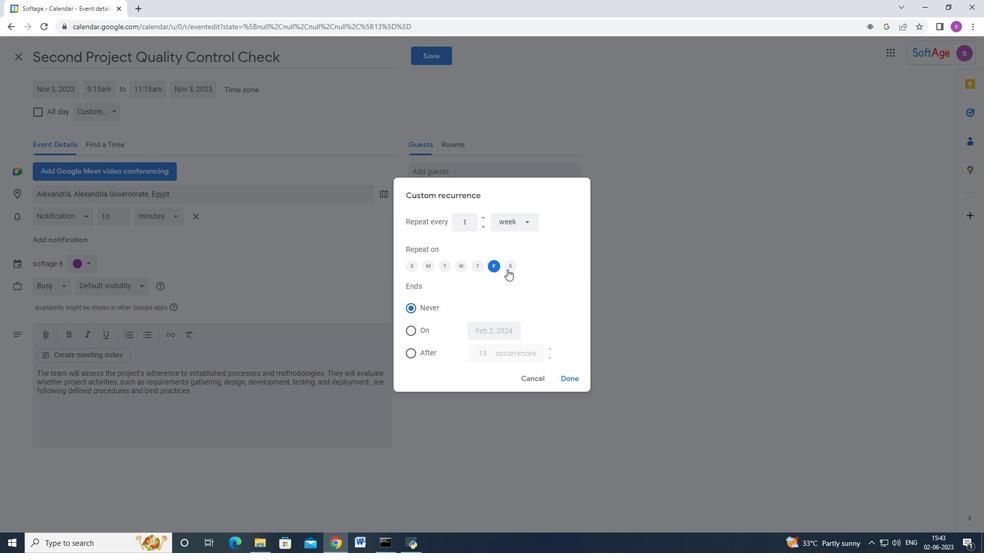 
Action: Mouse moved to (493, 268)
Screenshot: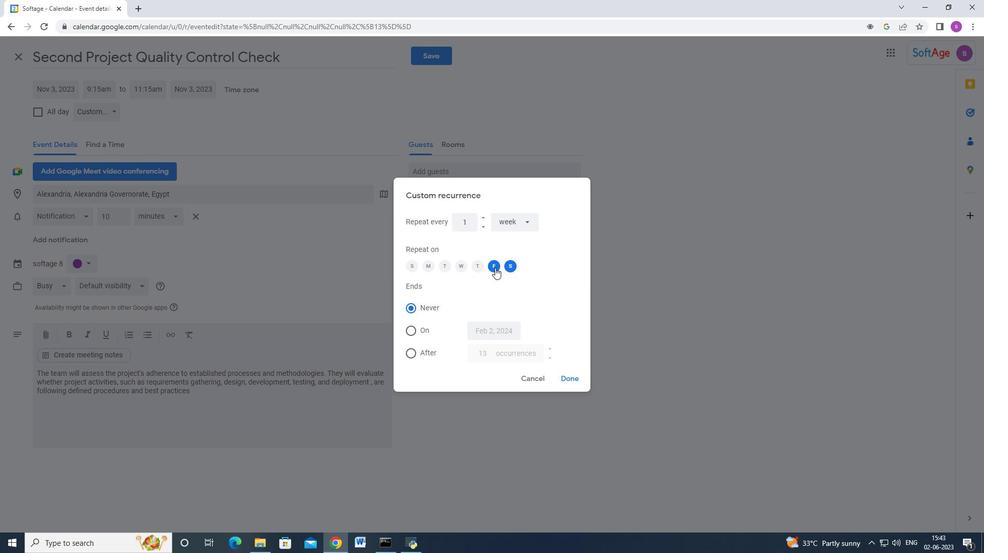 
Action: Mouse pressed left at (493, 268)
Screenshot: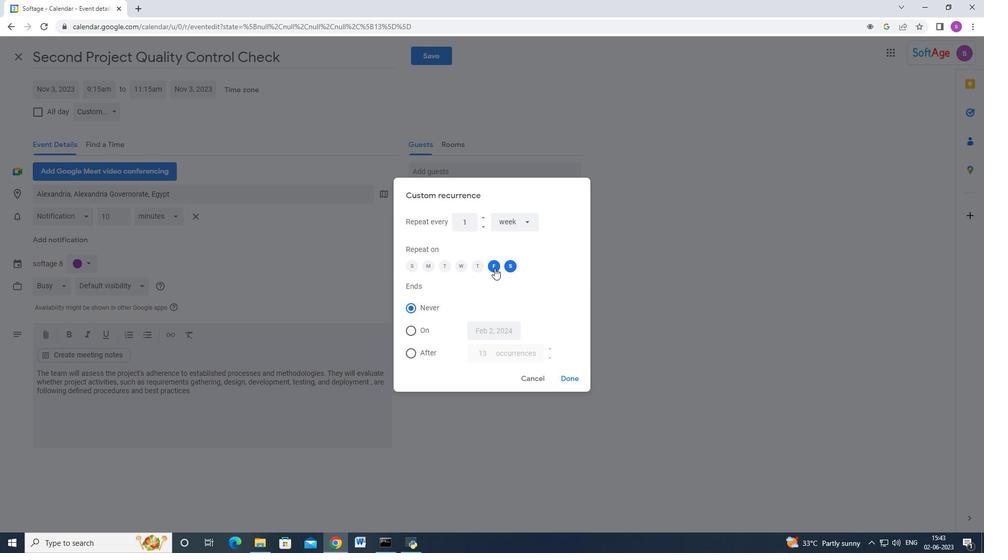 
Action: Mouse moved to (509, 267)
Screenshot: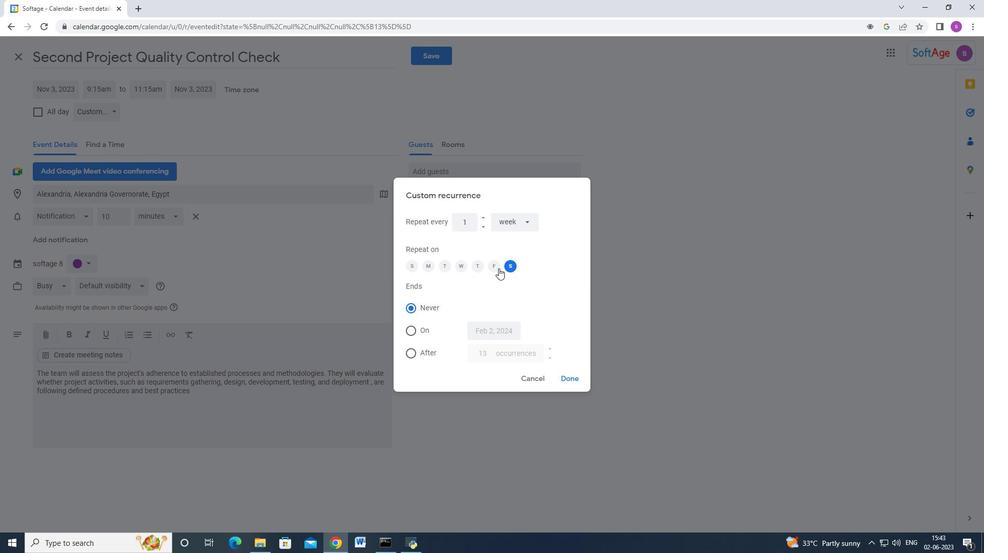 
Action: Mouse pressed left at (509, 267)
Screenshot: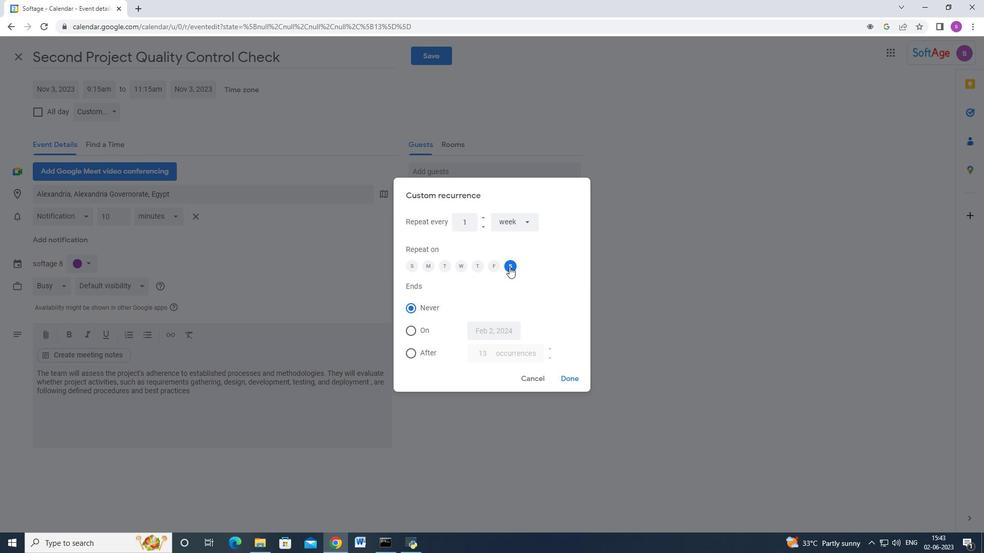 
Action: Mouse moved to (408, 269)
Screenshot: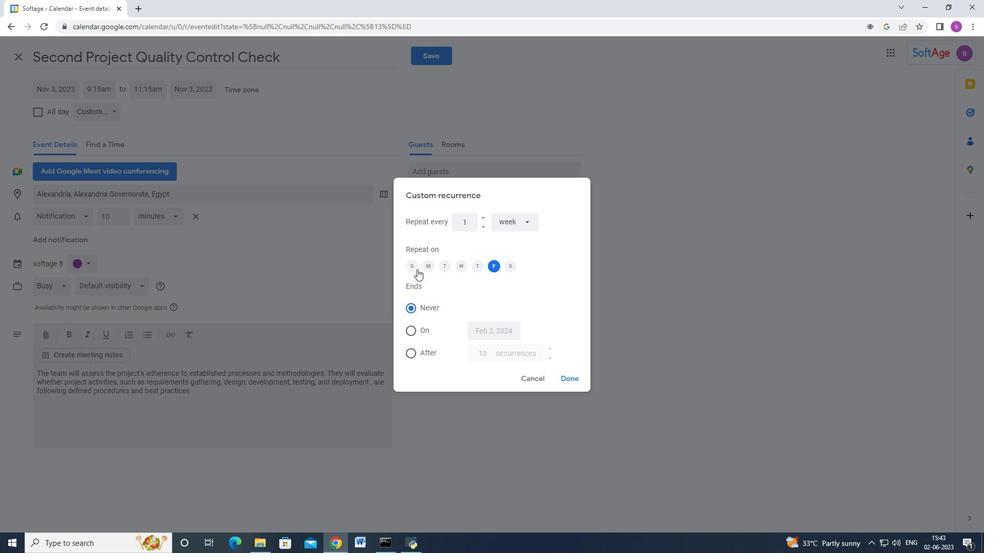 
Action: Mouse pressed left at (408, 269)
Screenshot: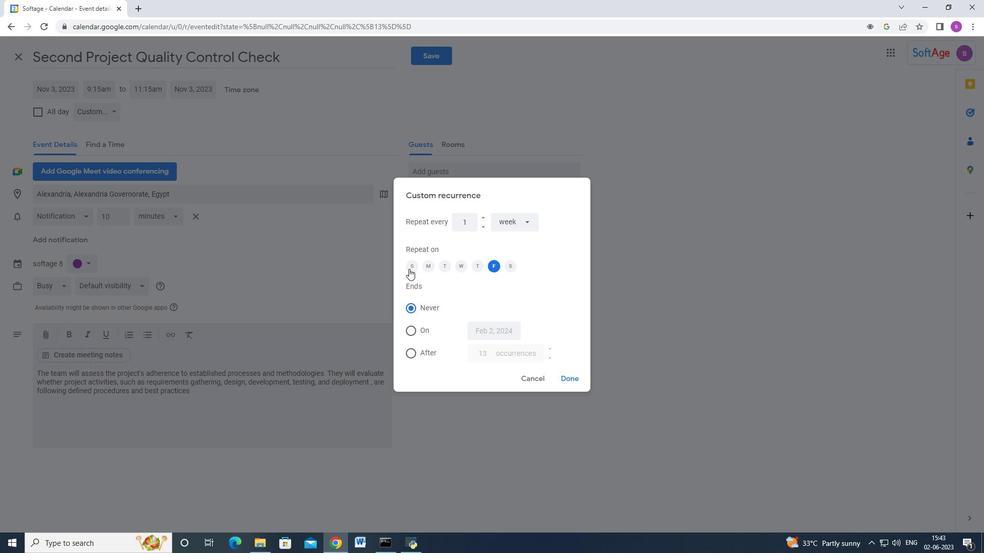 
Action: Mouse moved to (491, 269)
Screenshot: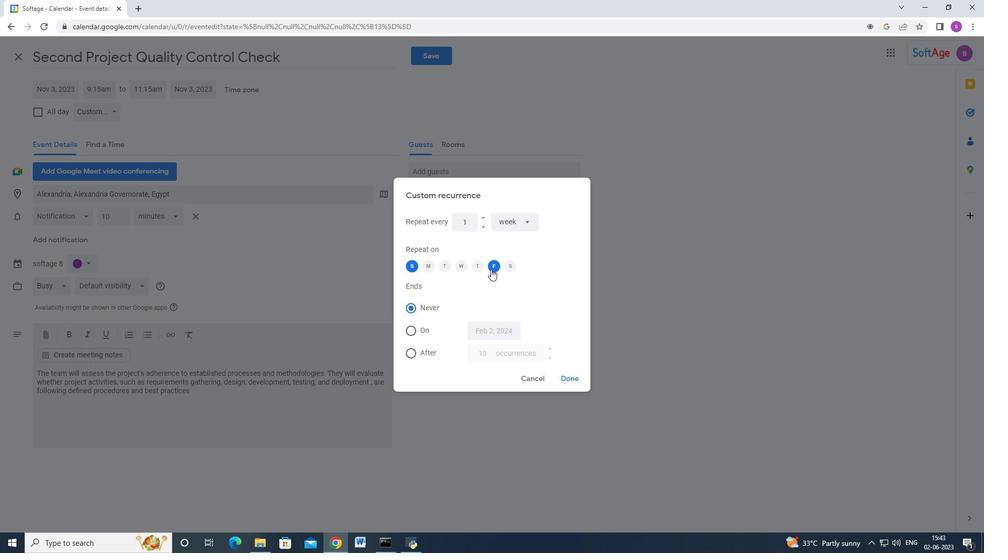 
Action: Mouse pressed left at (491, 269)
Screenshot: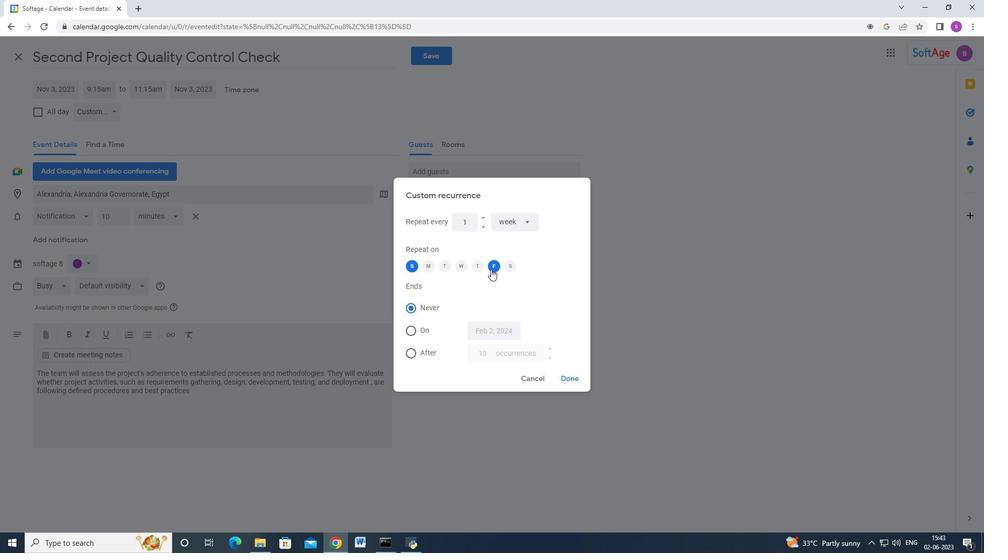 
Action: Mouse moved to (568, 375)
Screenshot: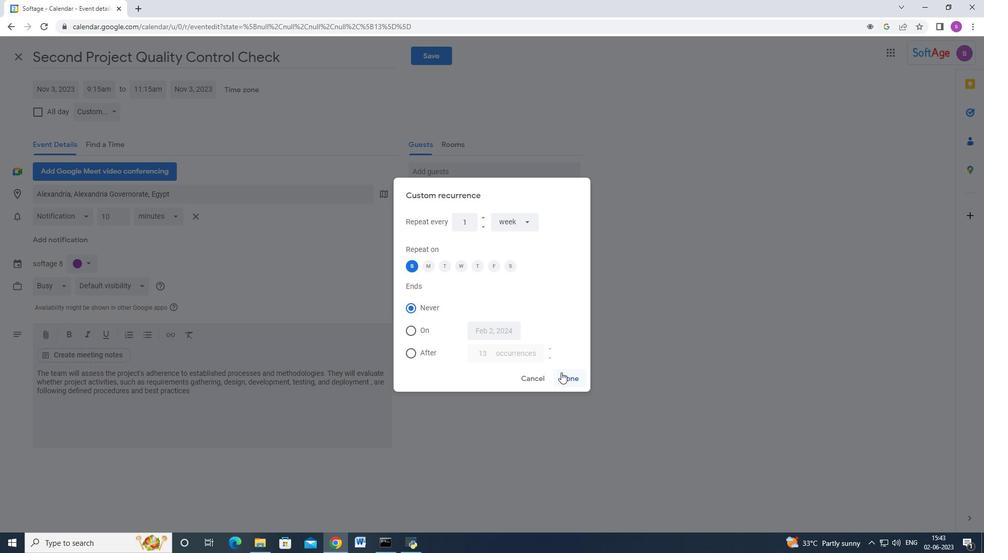 
Action: Mouse pressed left at (568, 375)
Screenshot: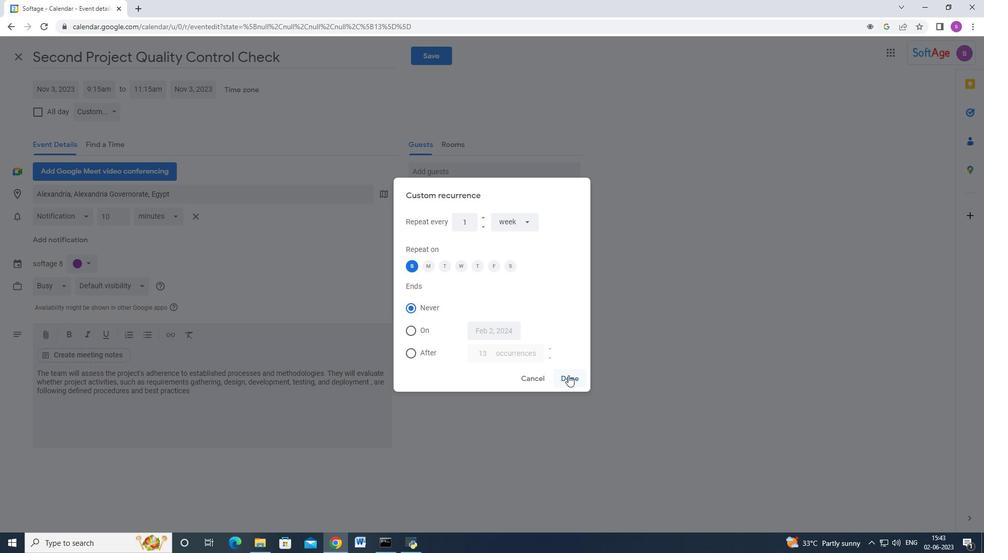 
Action: Mouse moved to (437, 53)
Screenshot: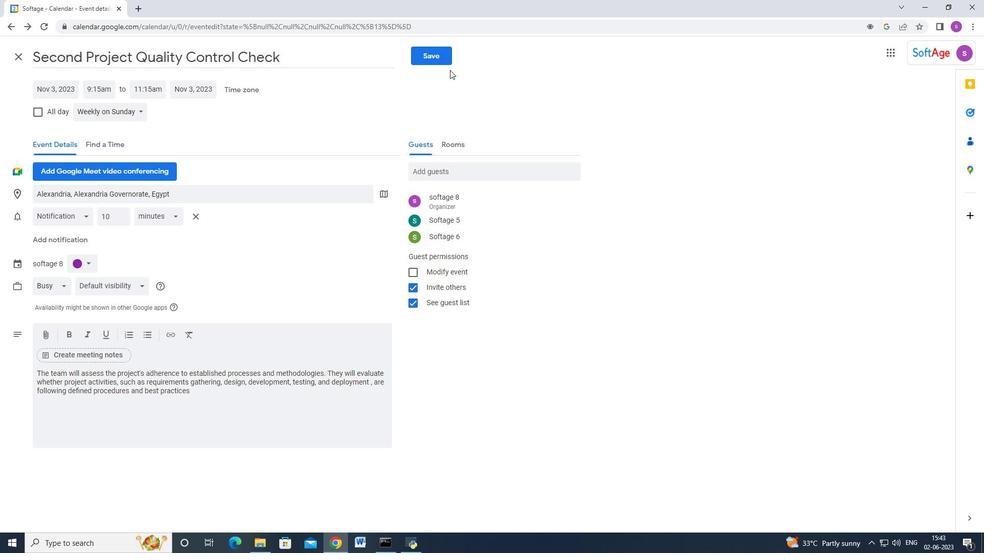 
Action: Mouse pressed left at (437, 53)
Screenshot: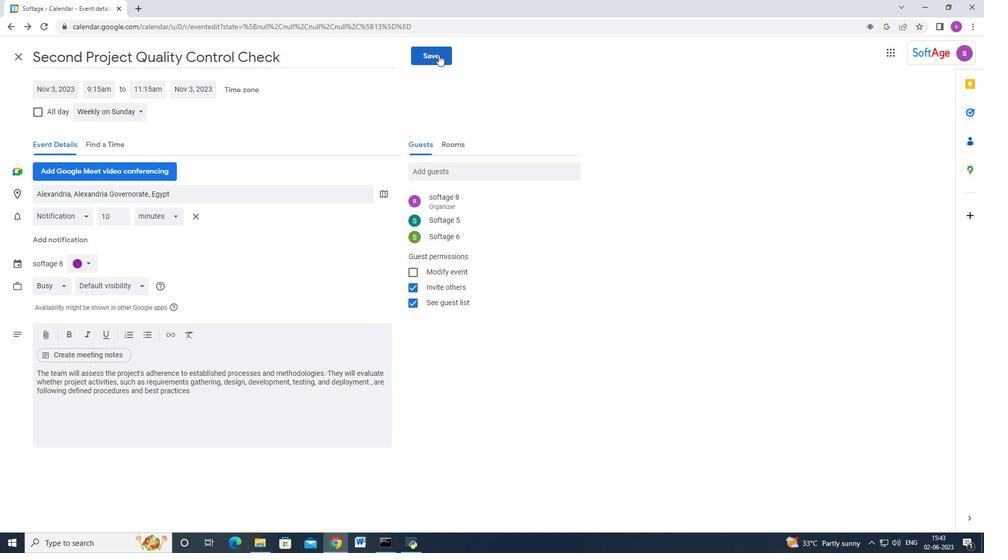 
Action: Mouse moved to (589, 324)
Screenshot: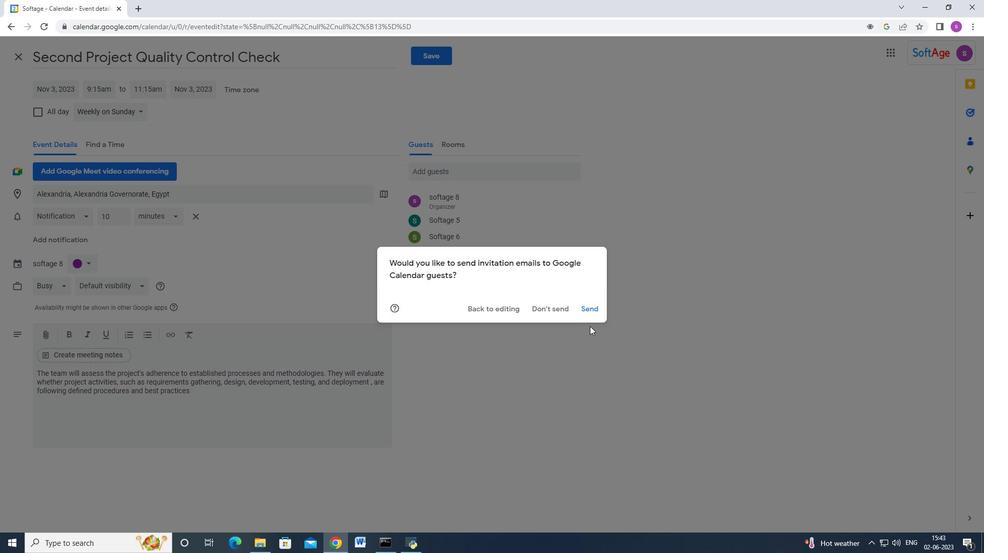 
